 Task: For heading Calibri with Bold.  font size for heading24,  'Change the font style of data to'Bell MT.  and font size to 16,  Change the alignment of both headline & data to Align middle & Align Center.  In the sheet   Navigate Sales book
Action: Mouse moved to (180, 213)
Screenshot: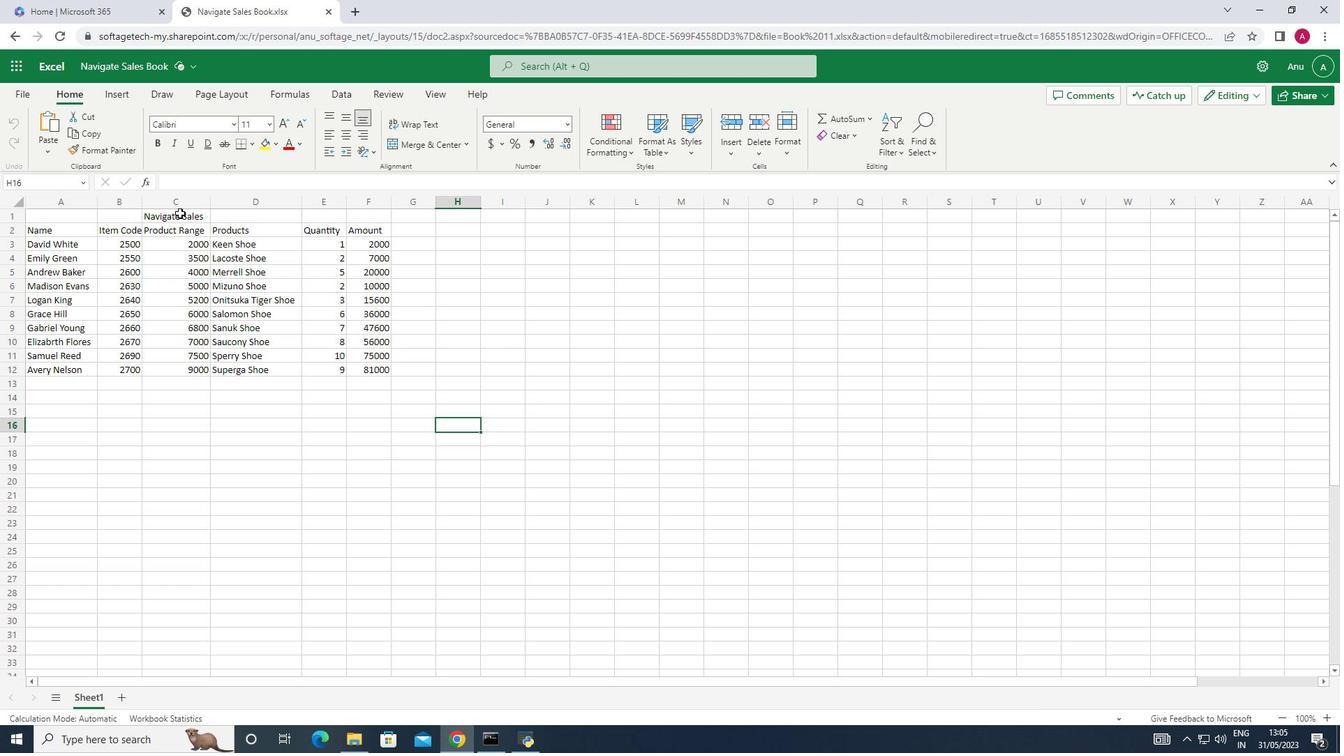 
Action: Mouse pressed left at (180, 213)
Screenshot: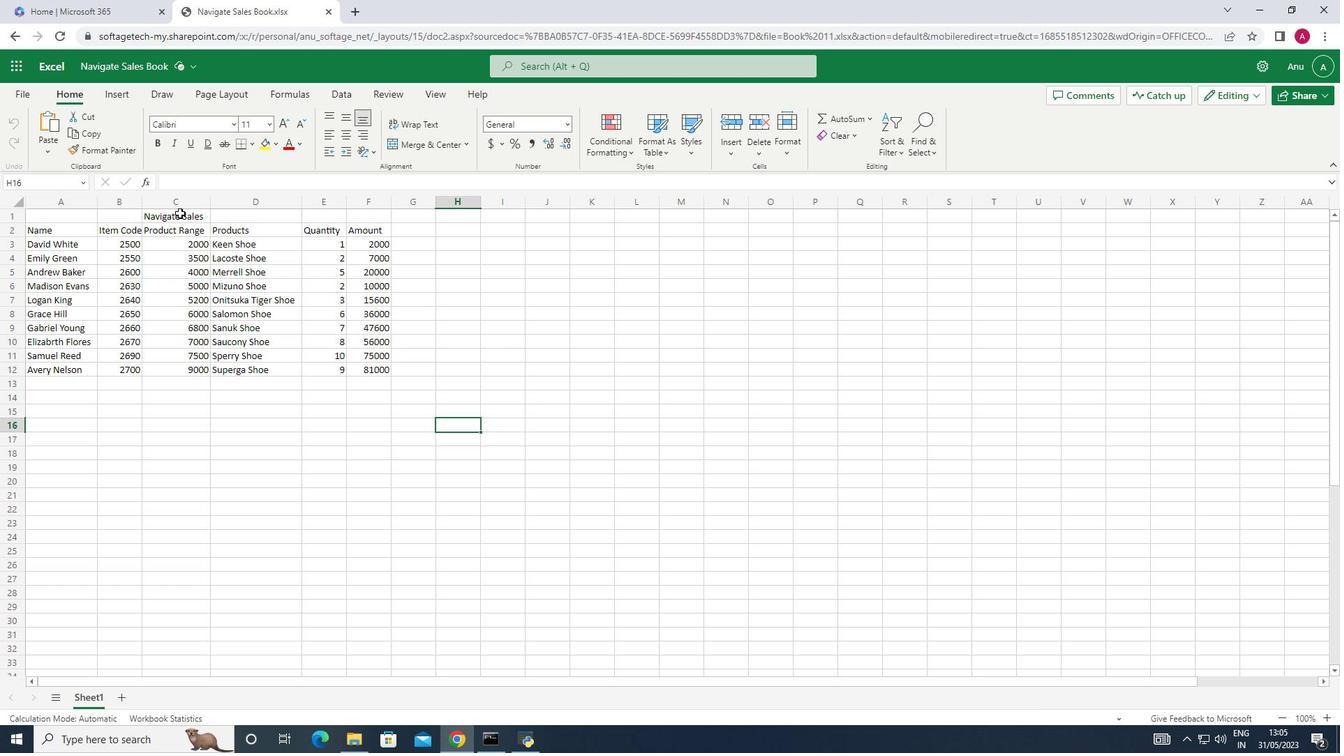 
Action: Mouse moved to (230, 126)
Screenshot: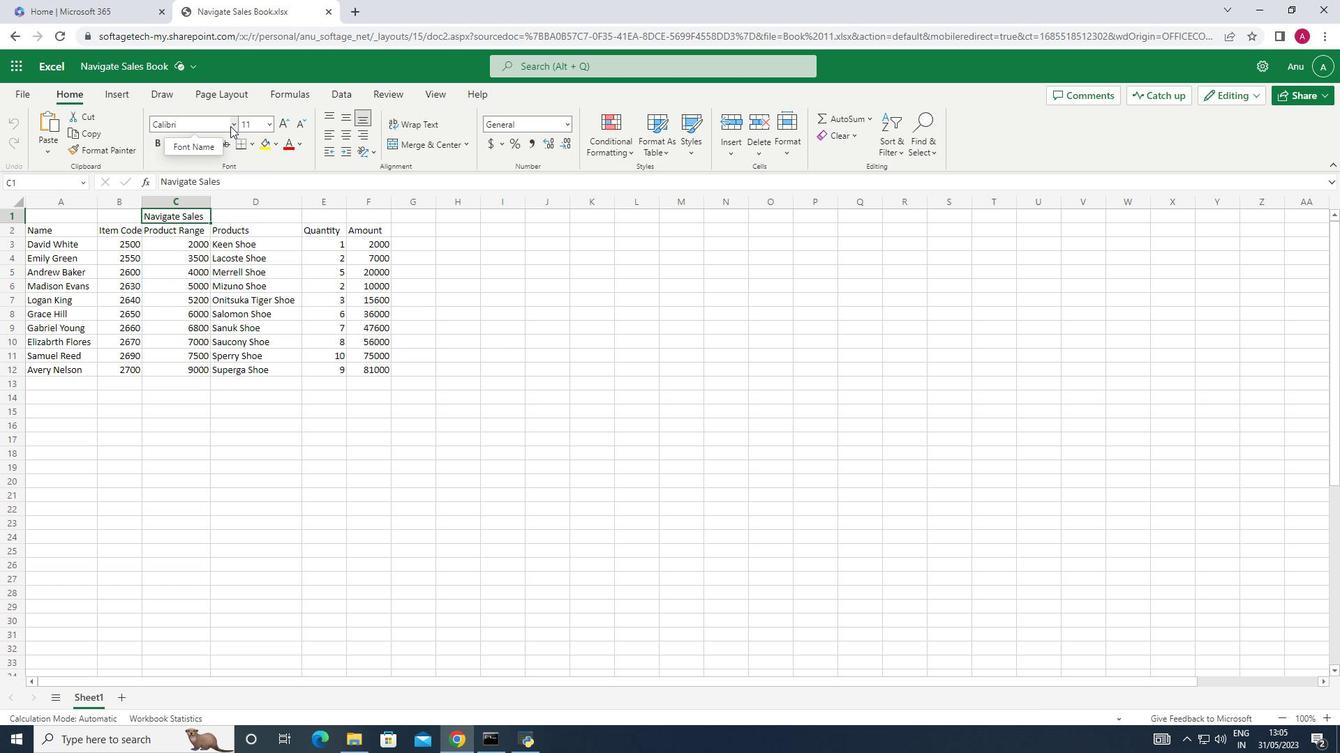 
Action: Mouse pressed left at (230, 126)
Screenshot: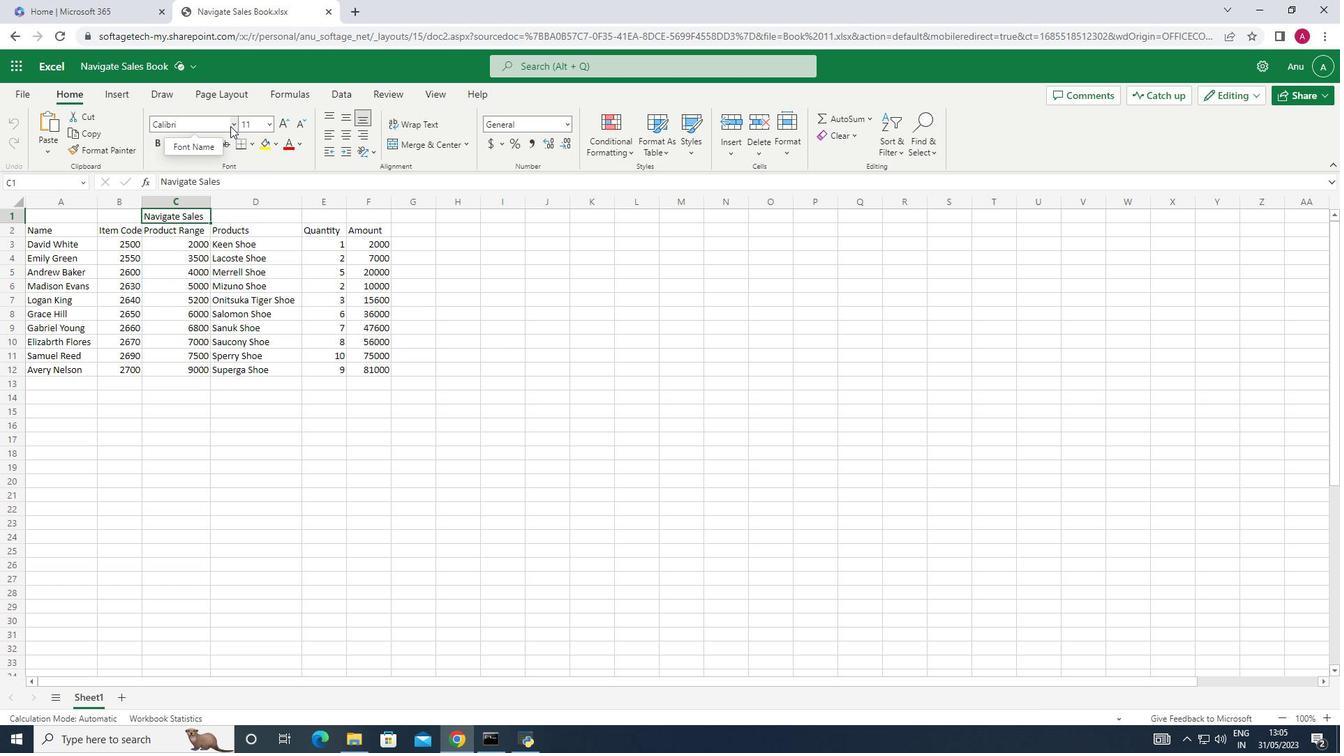 
Action: Mouse moved to (196, 261)
Screenshot: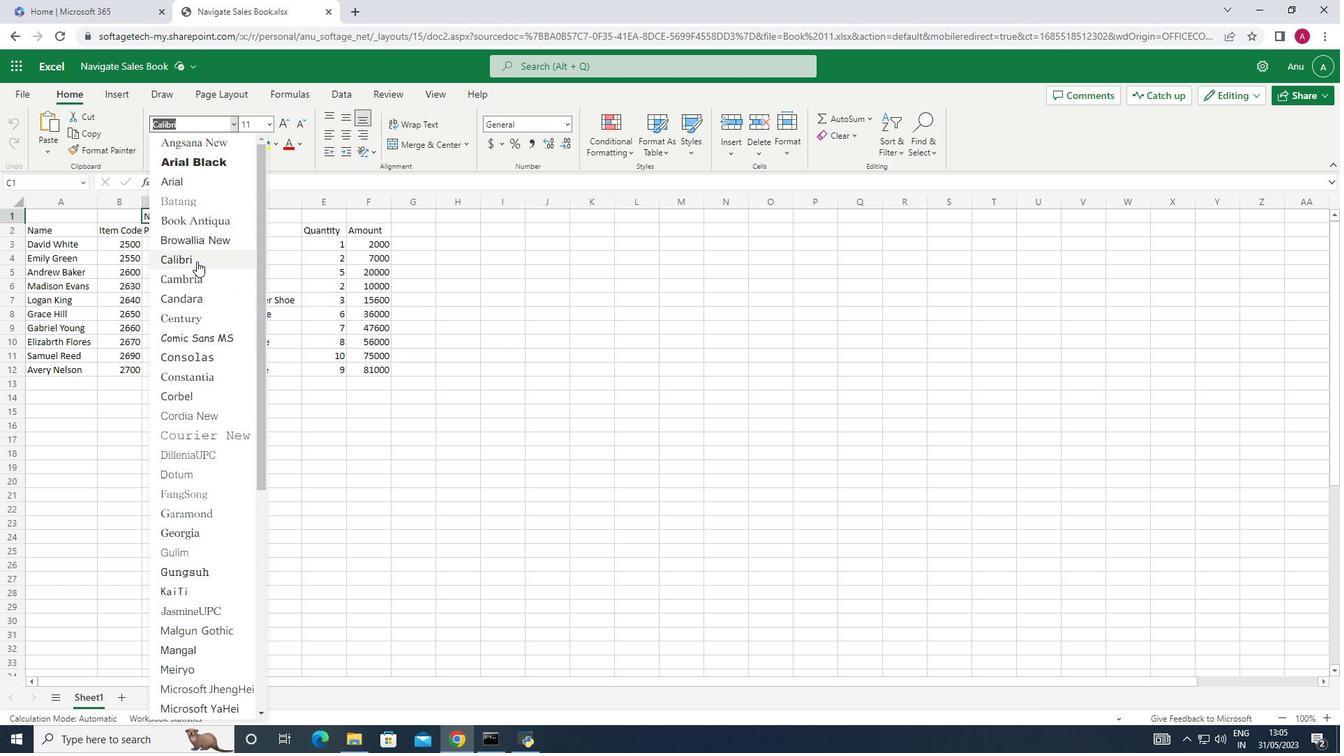
Action: Mouse pressed left at (196, 261)
Screenshot: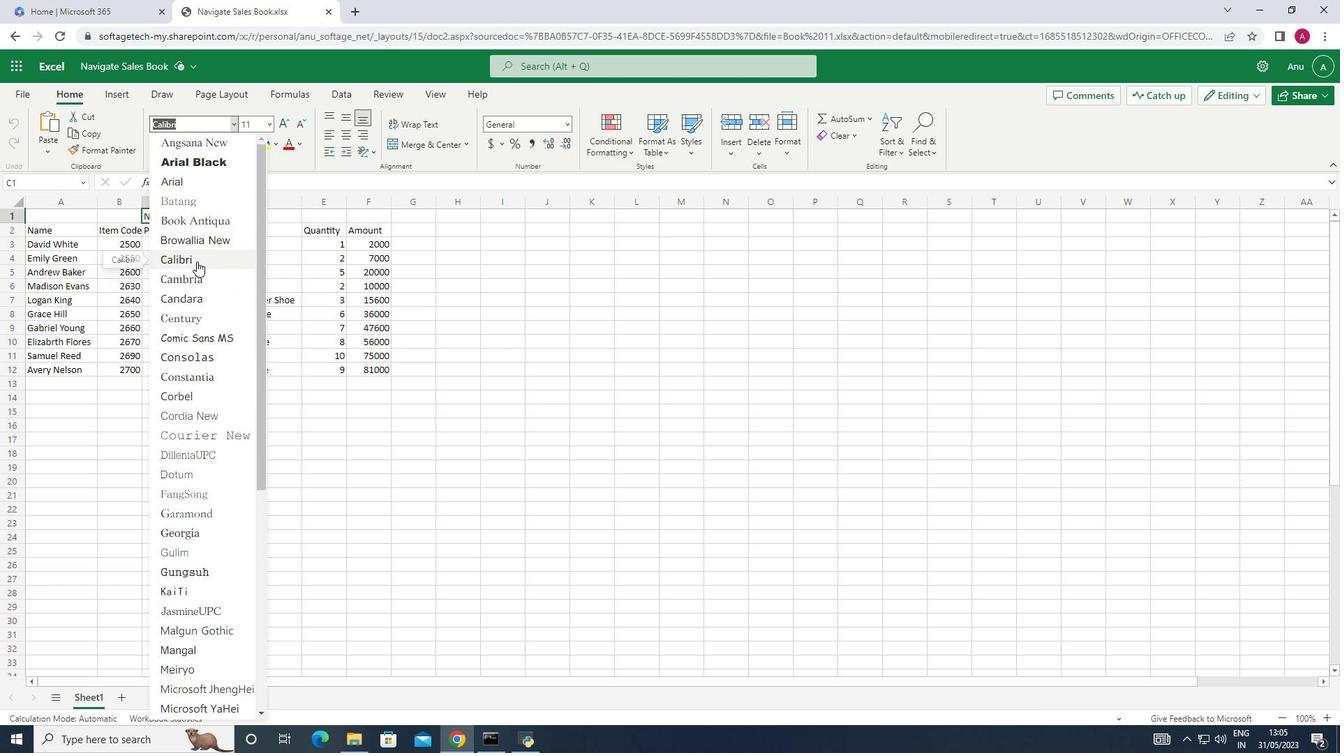 
Action: Mouse moved to (157, 138)
Screenshot: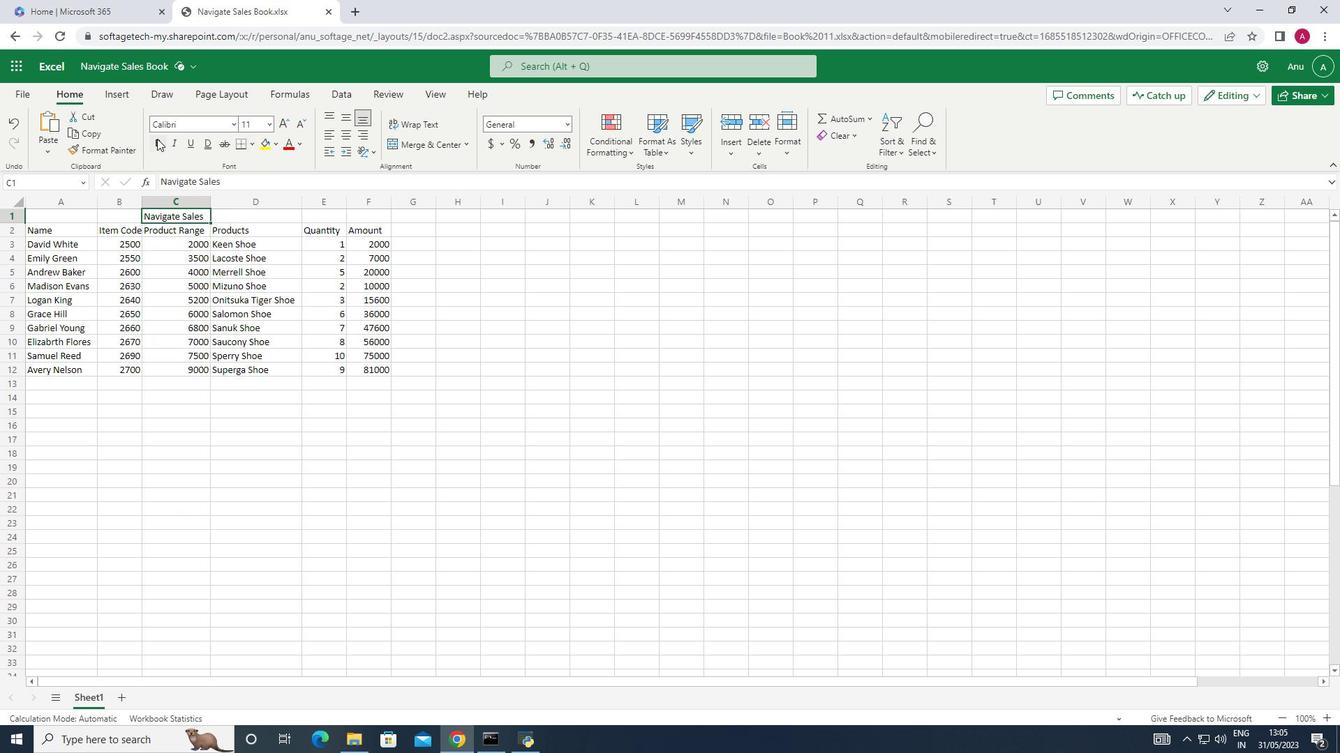 
Action: Mouse pressed left at (157, 138)
Screenshot: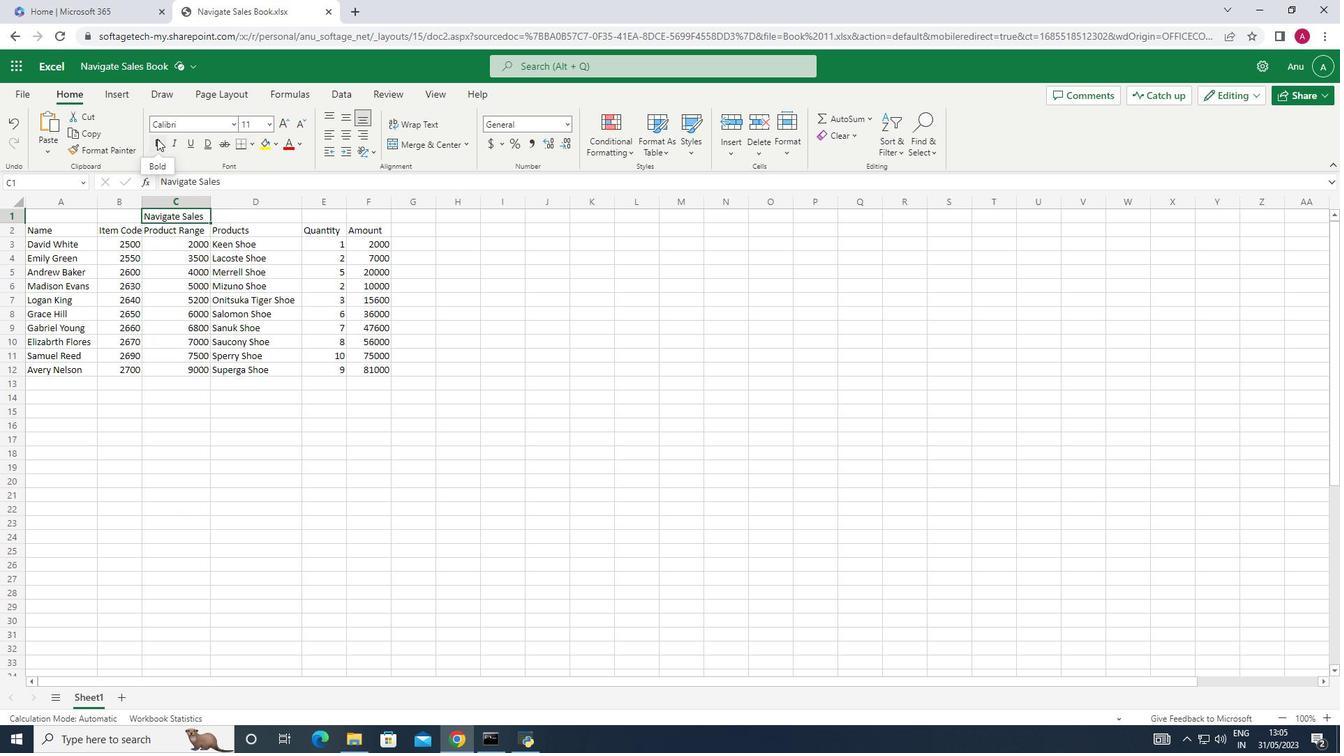 
Action: Mouse moved to (270, 122)
Screenshot: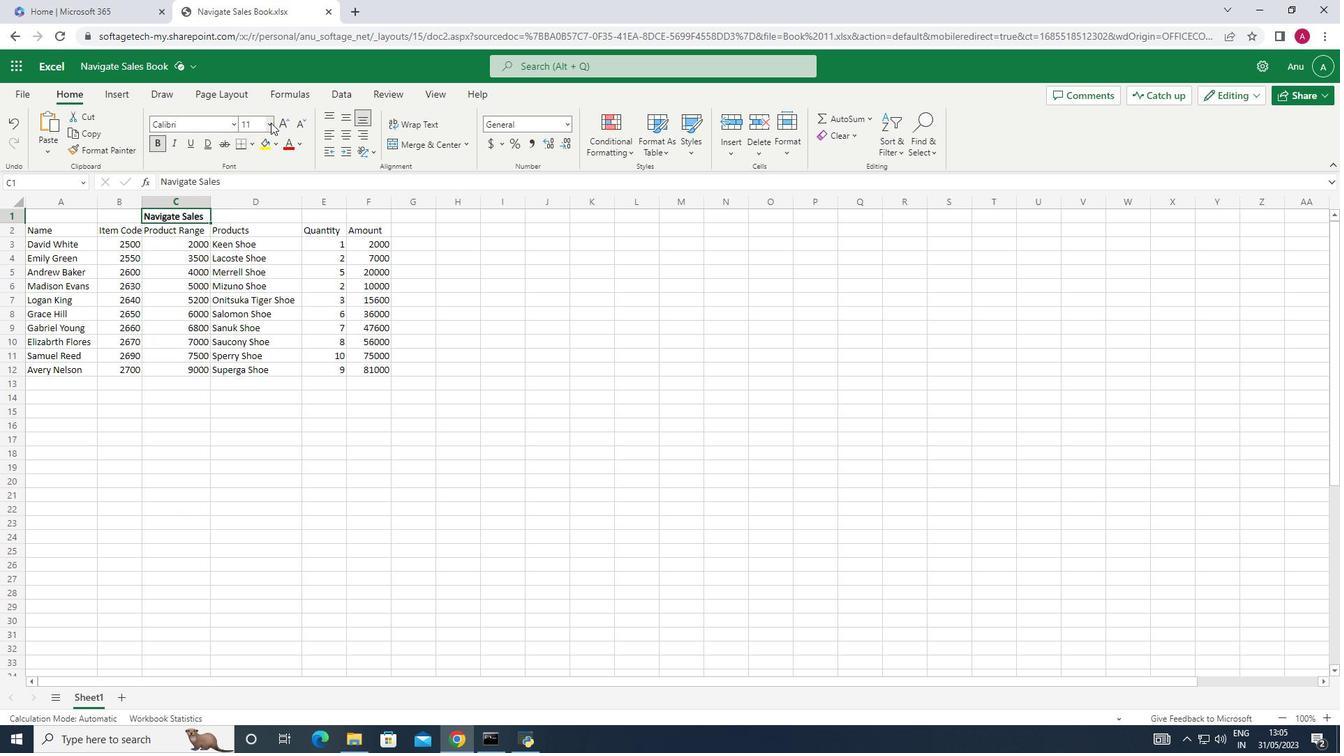 
Action: Mouse pressed left at (270, 122)
Screenshot: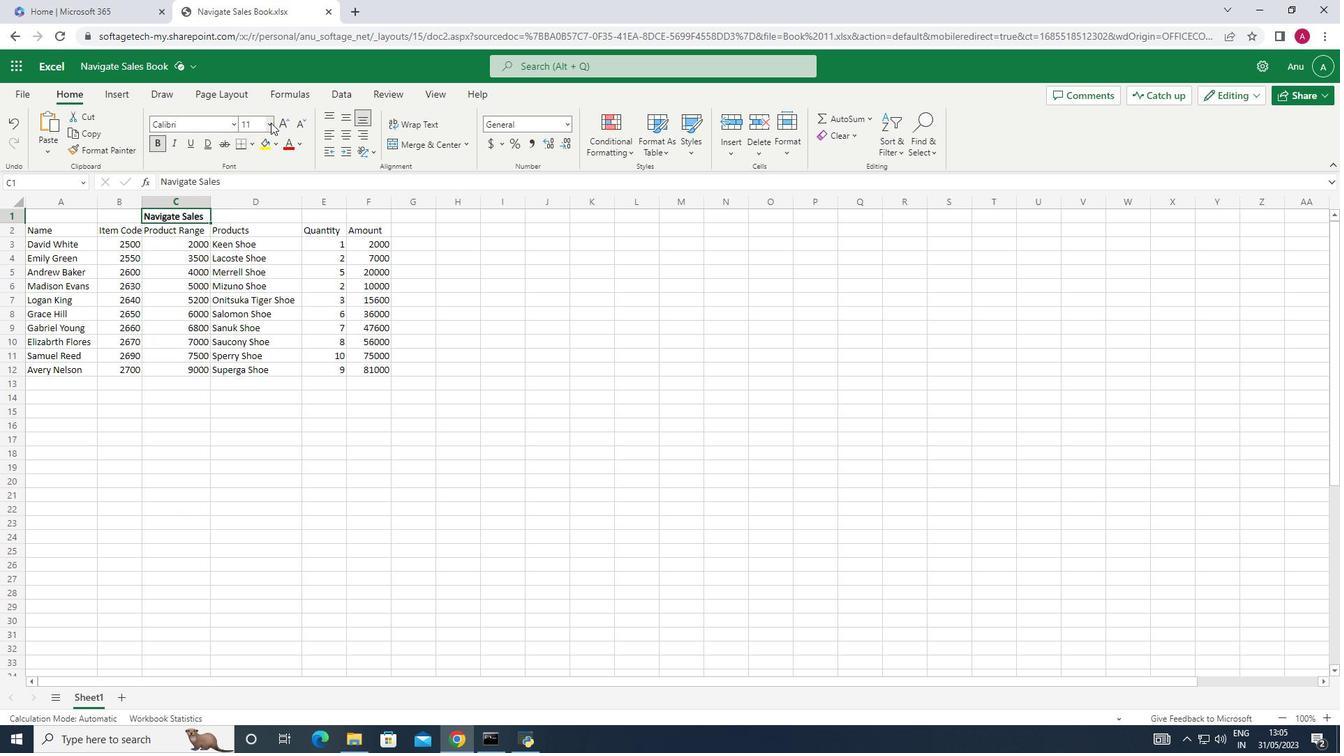 
Action: Mouse moved to (257, 314)
Screenshot: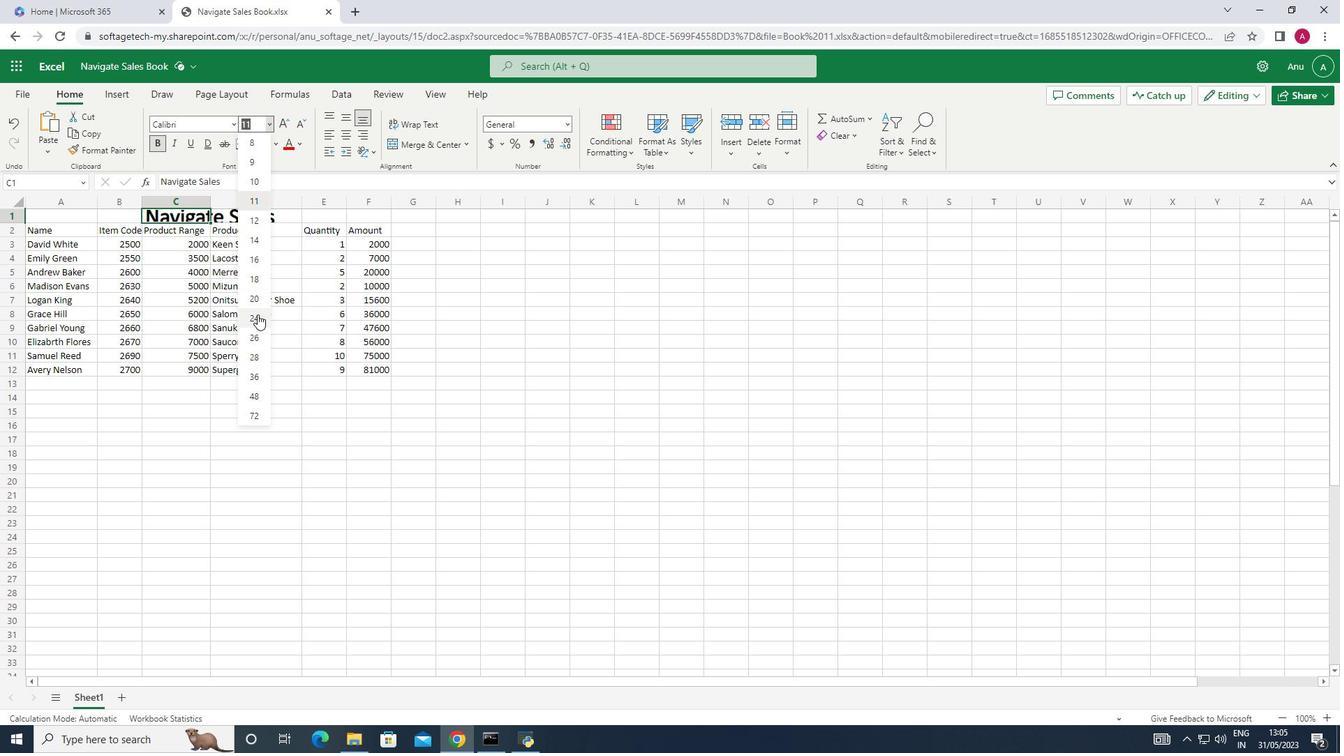 
Action: Mouse pressed left at (257, 314)
Screenshot: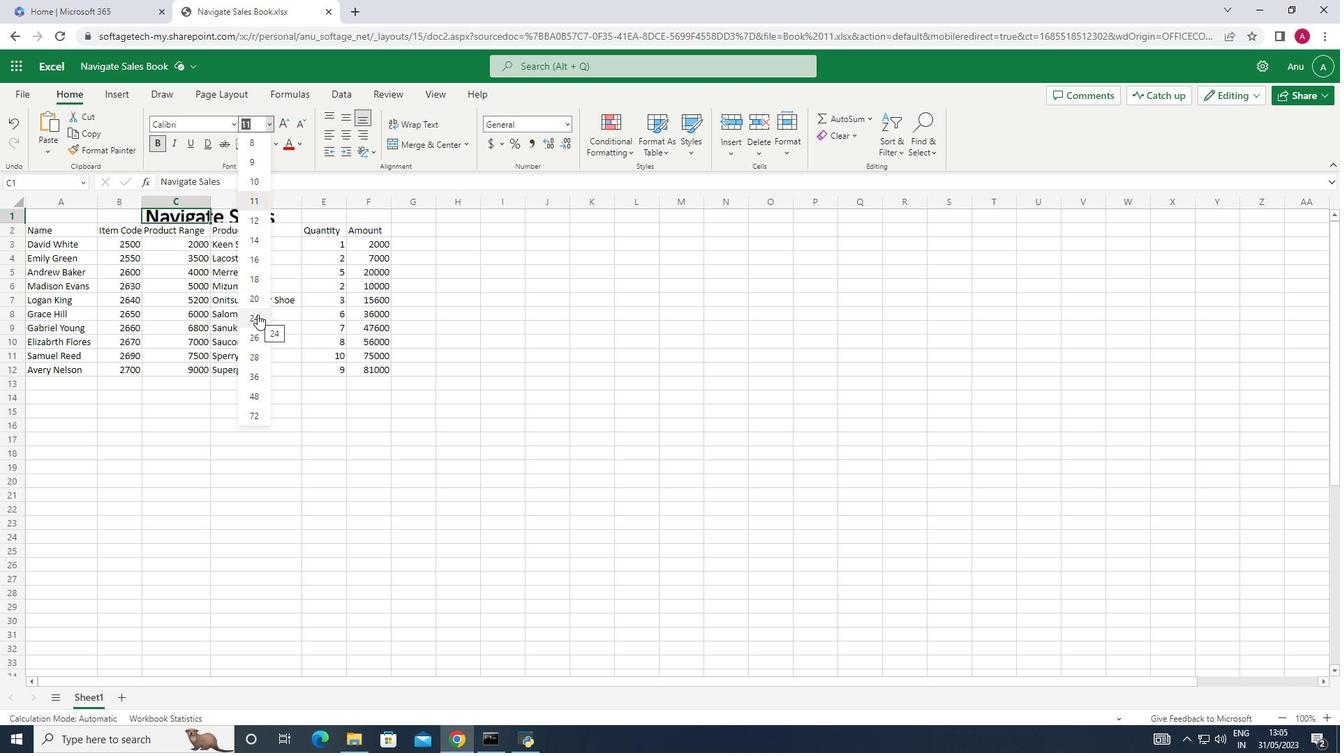 
Action: Mouse moved to (51, 249)
Screenshot: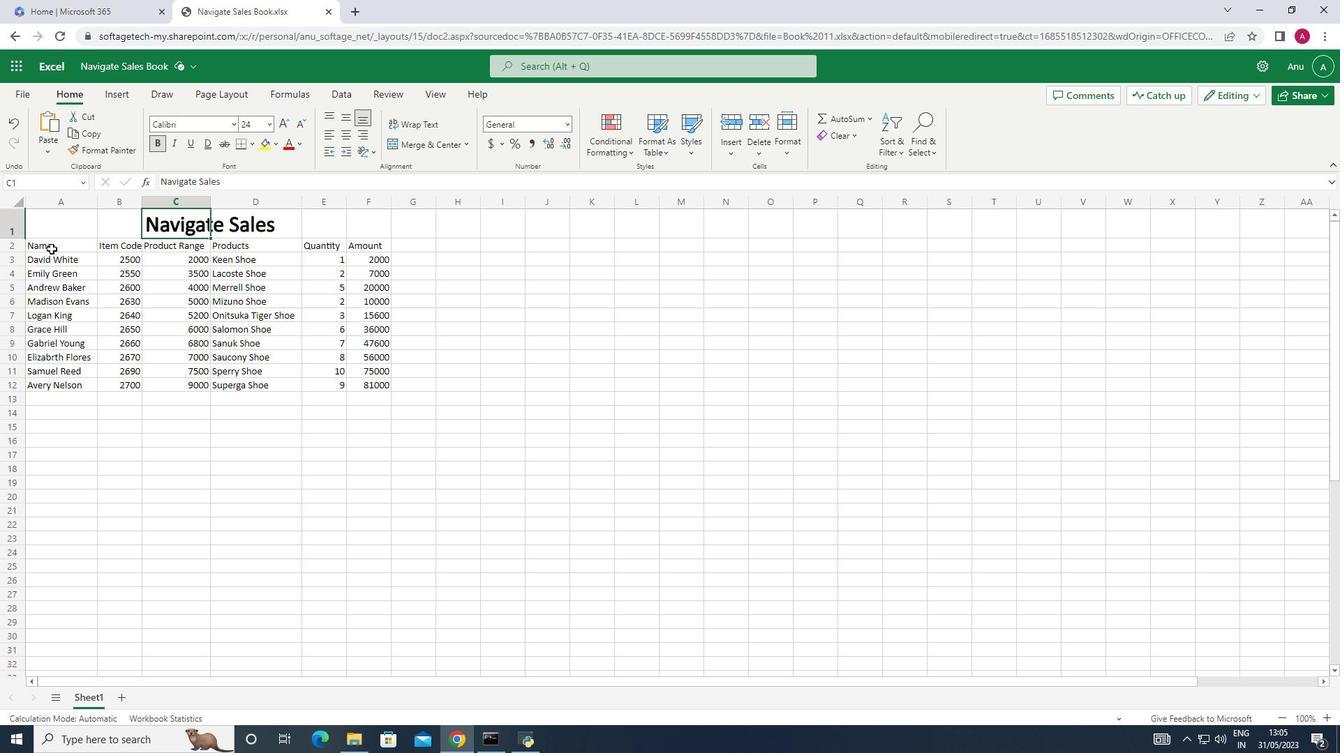 
Action: Mouse pressed left at (51, 249)
Screenshot: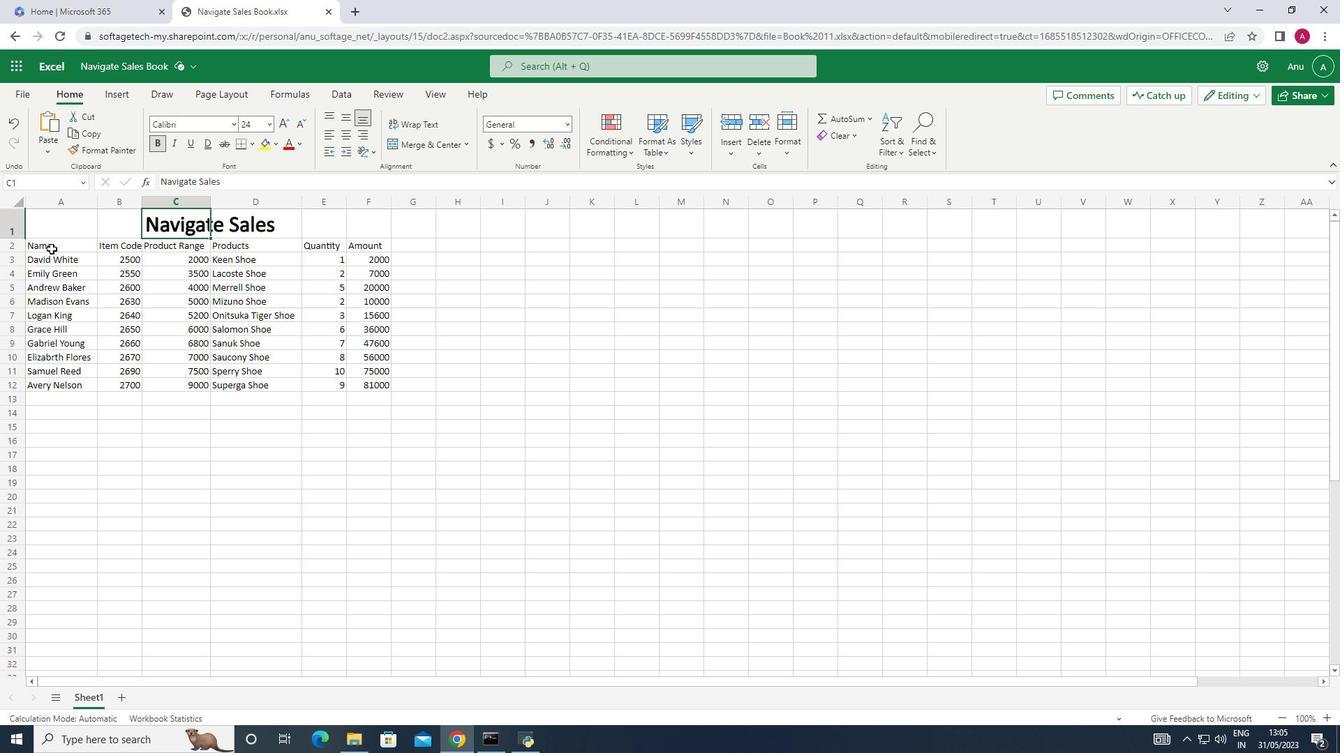 
Action: Mouse moved to (377, 371)
Screenshot: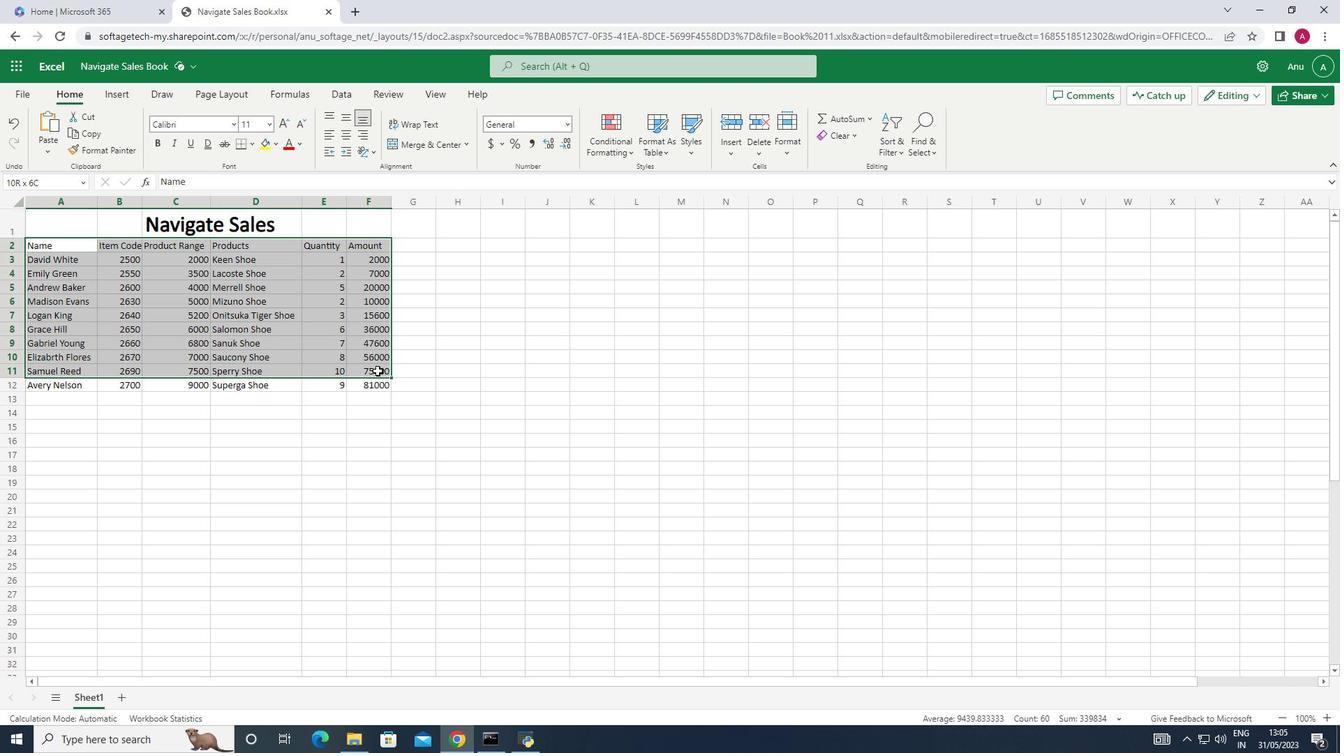 
Action: Mouse pressed left at (377, 371)
Screenshot: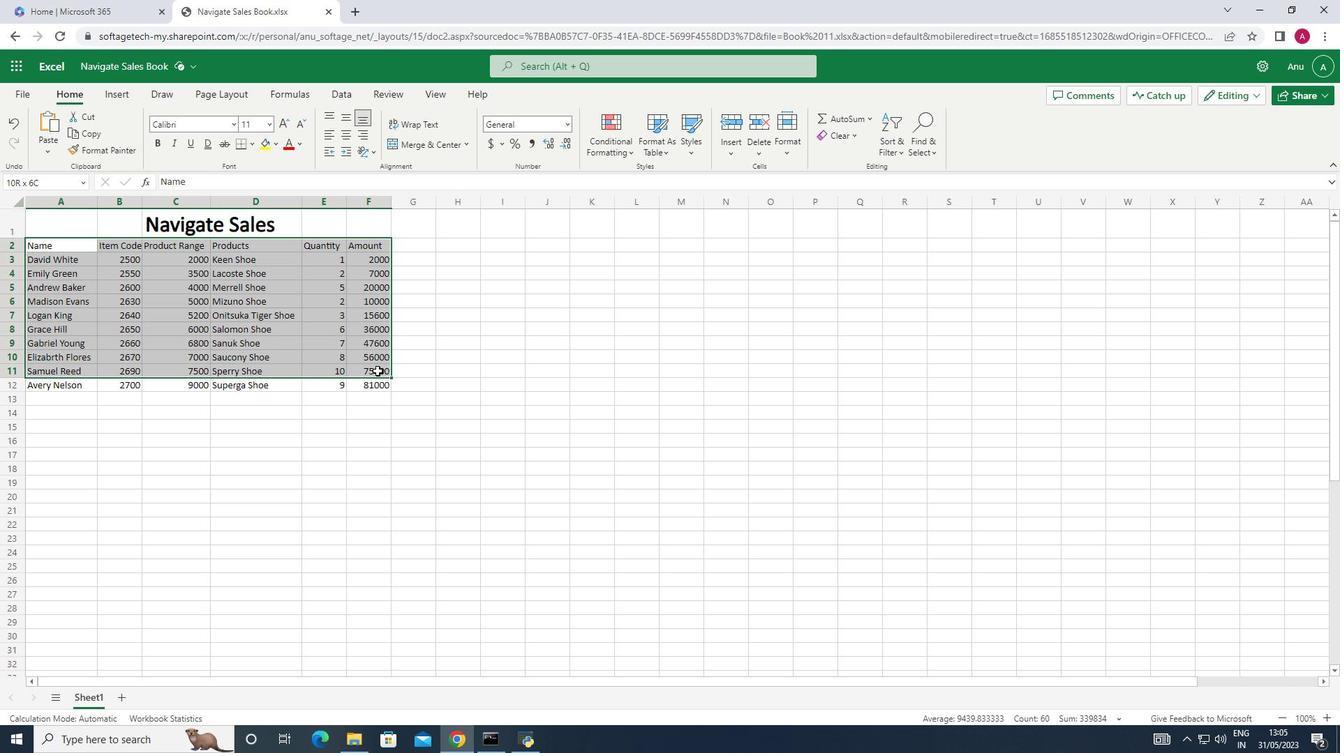 
Action: Mouse moved to (53, 249)
Screenshot: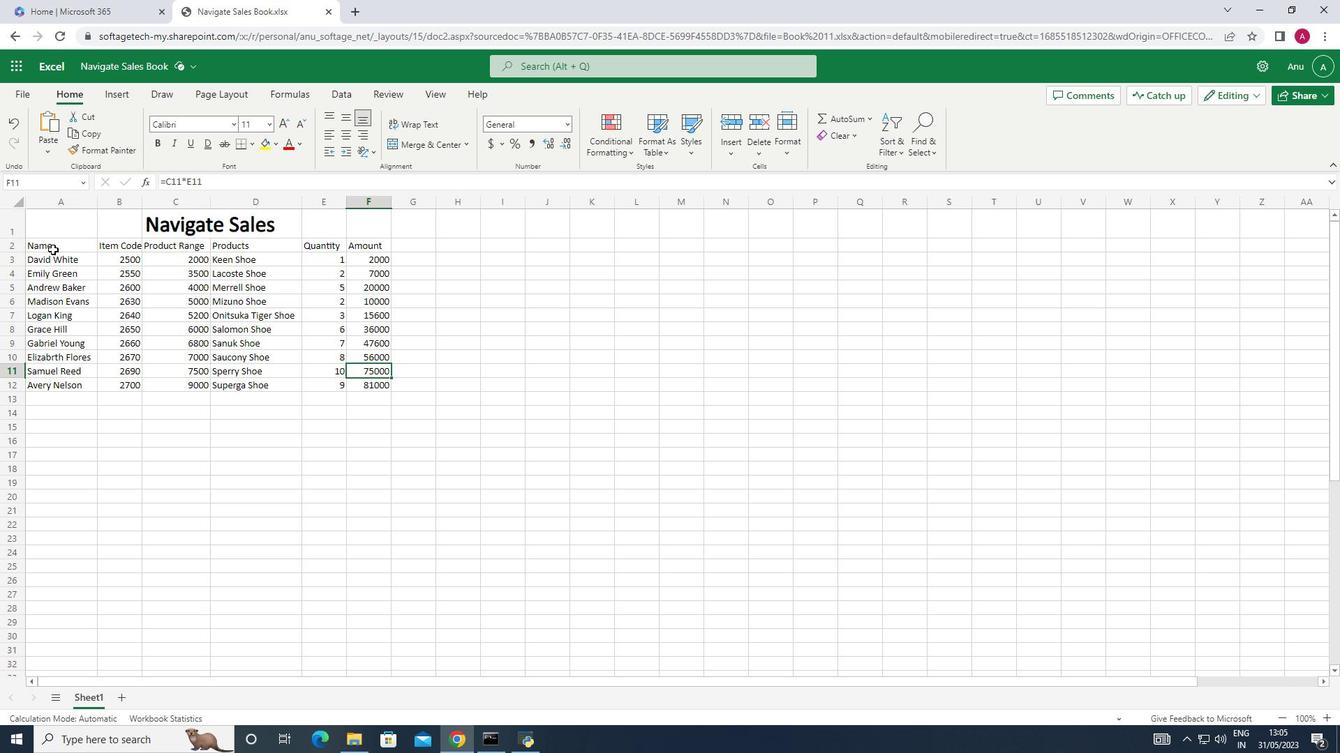 
Action: Mouse pressed left at (53, 249)
Screenshot: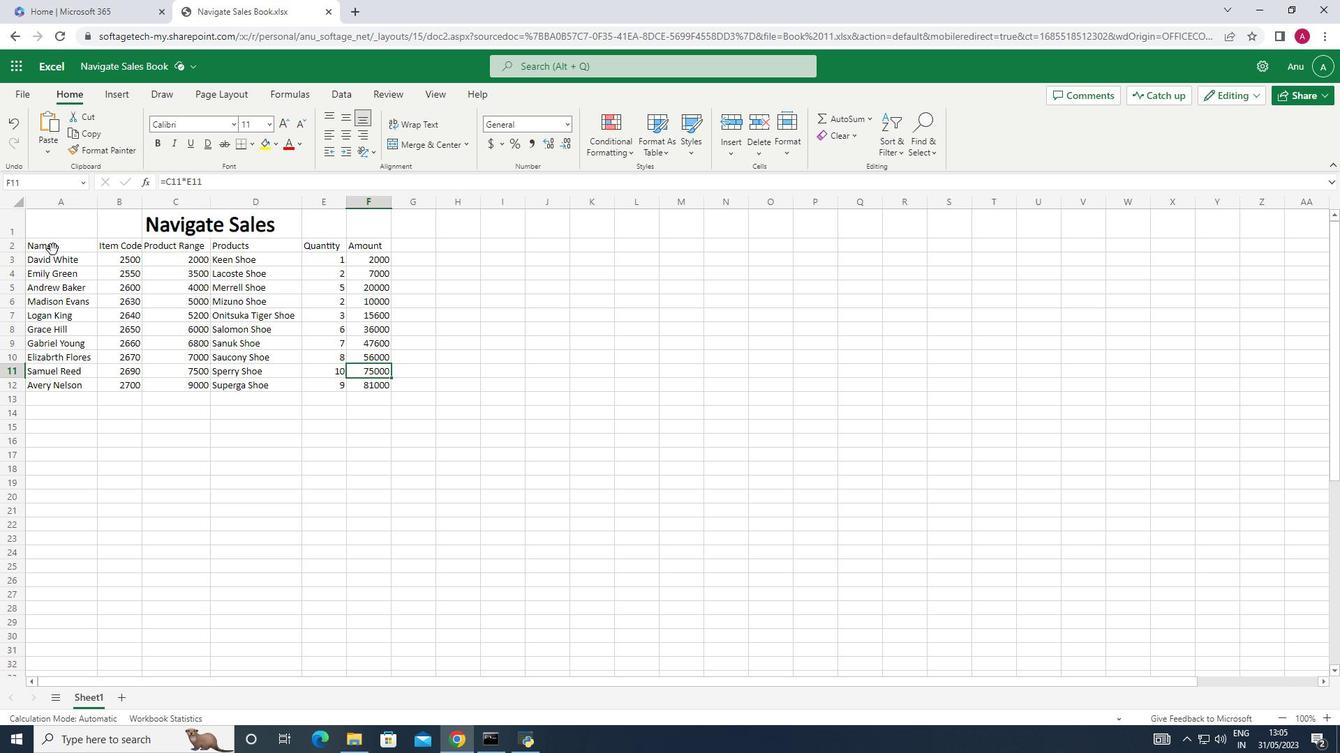 
Action: Mouse moved to (233, 126)
Screenshot: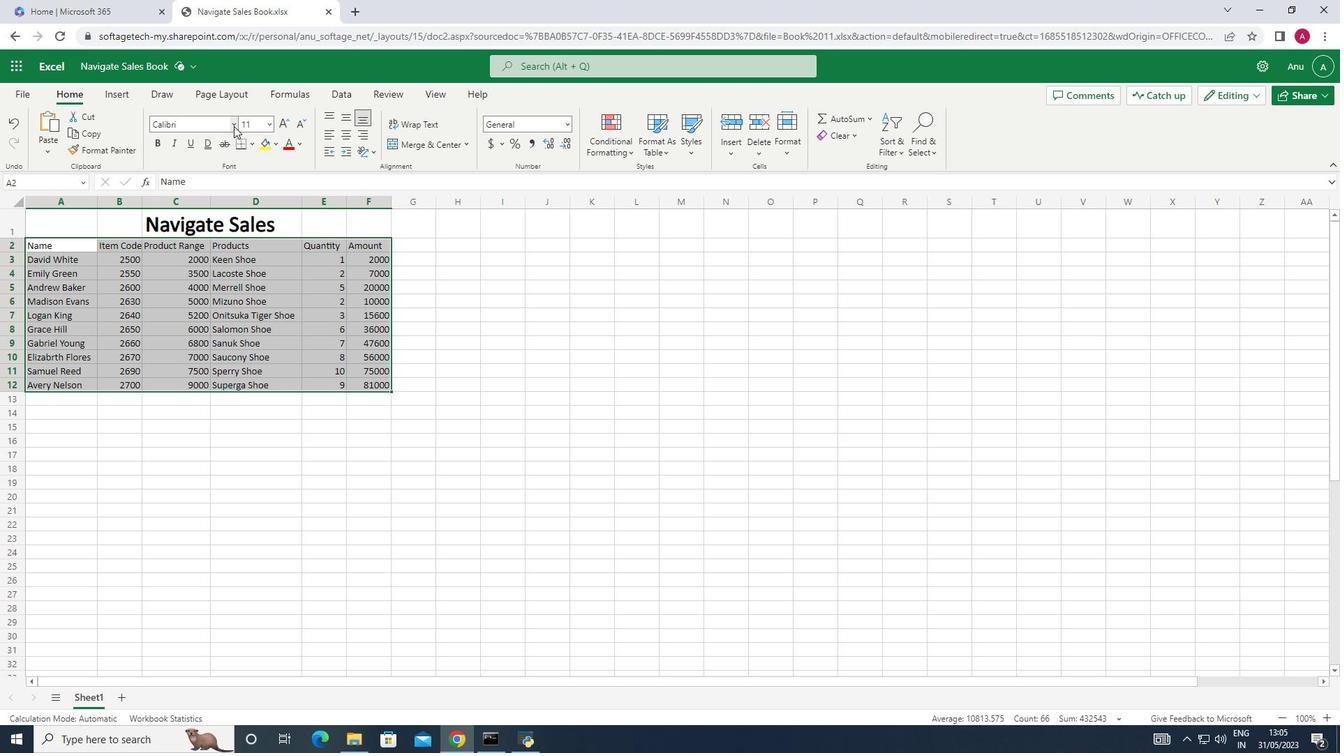 
Action: Mouse pressed left at (233, 126)
Screenshot: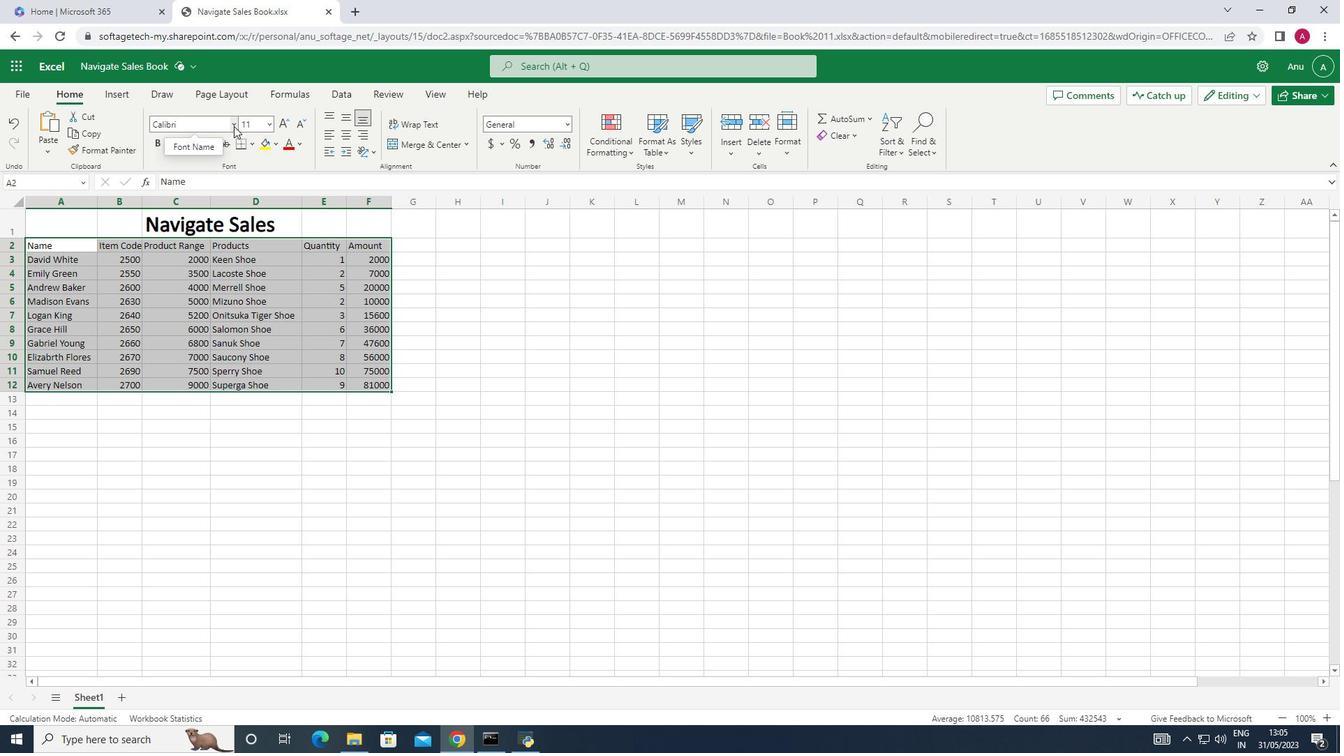 
Action: Mouse moved to (203, 179)
Screenshot: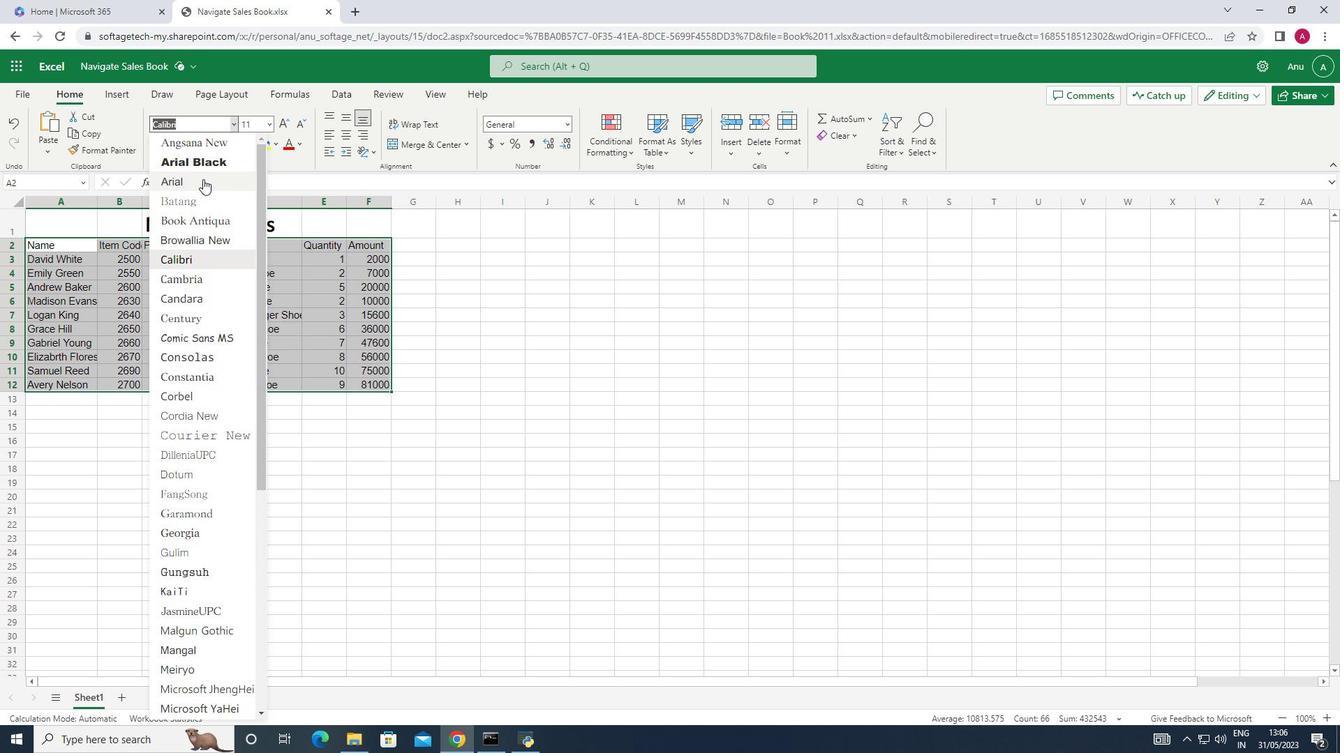 
Action: Mouse scrolled (203, 180) with delta (0, 0)
Screenshot: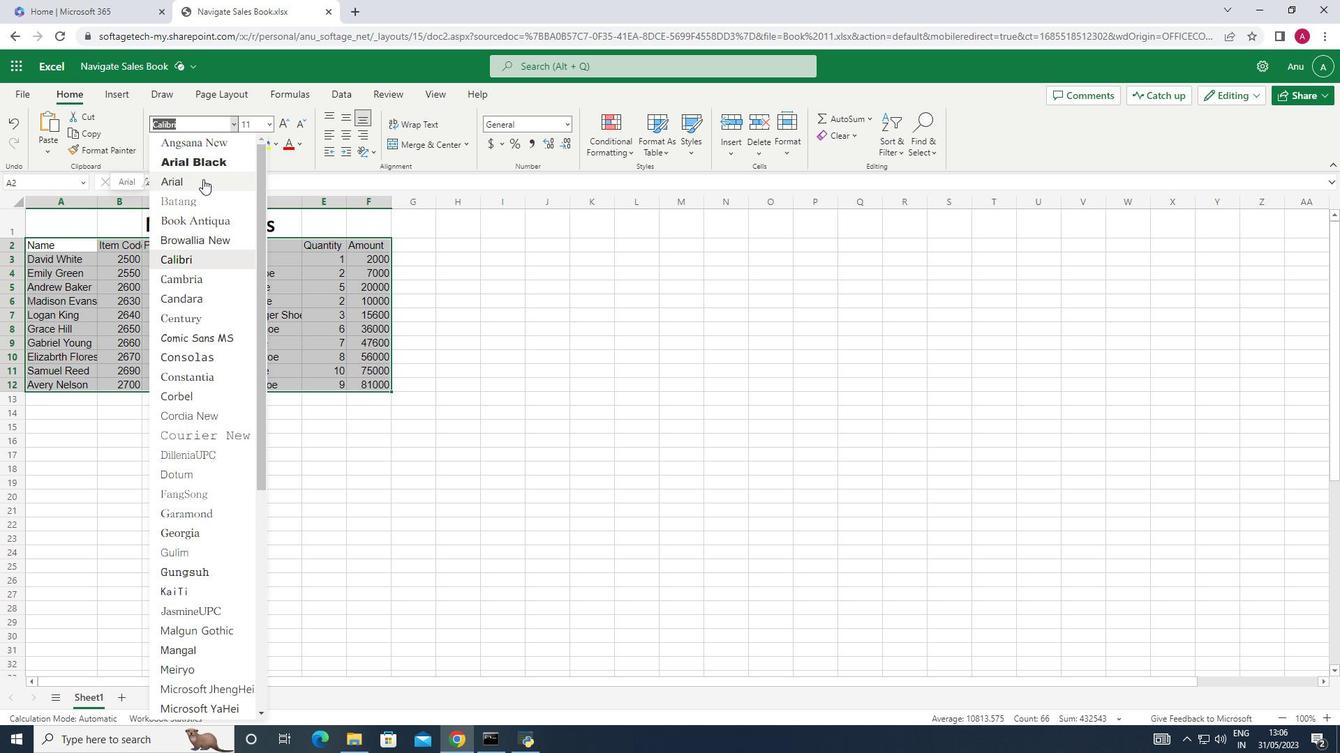 
Action: Mouse scrolled (203, 178) with delta (0, 0)
Screenshot: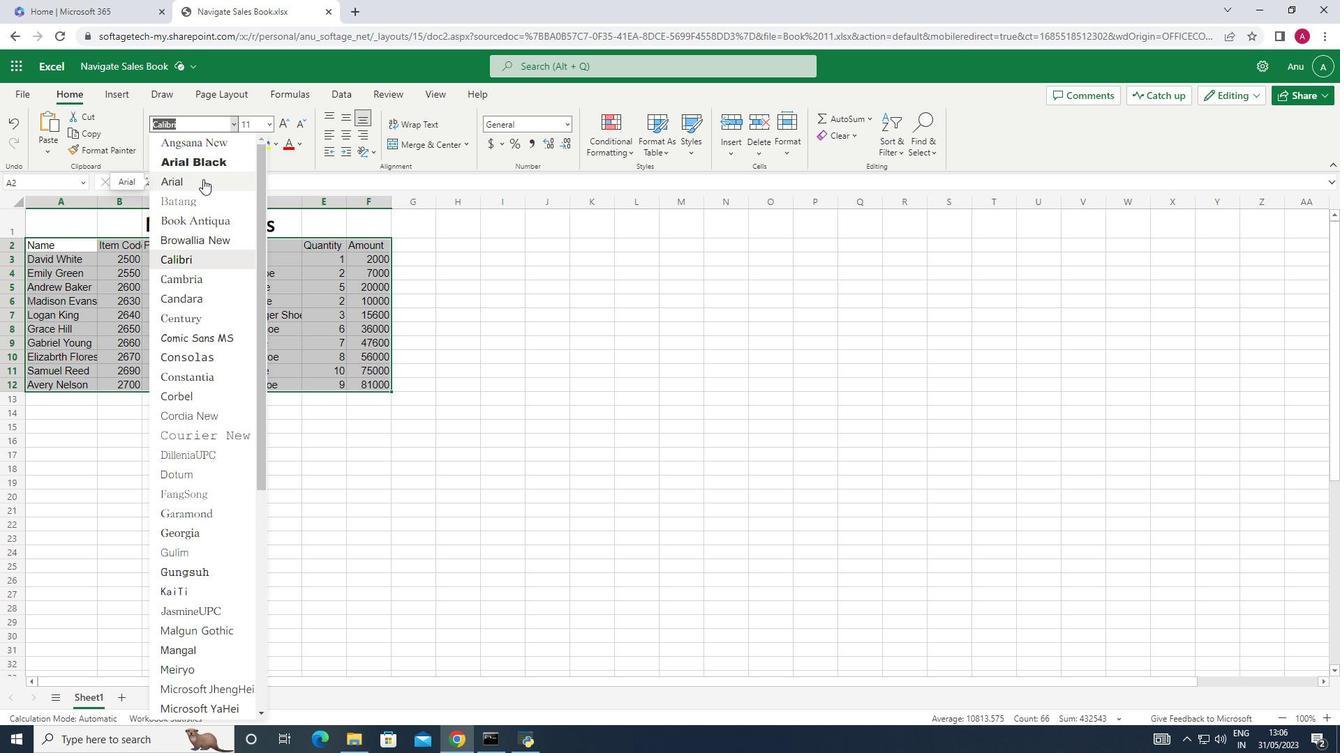 
Action: Mouse moved to (201, 178)
Screenshot: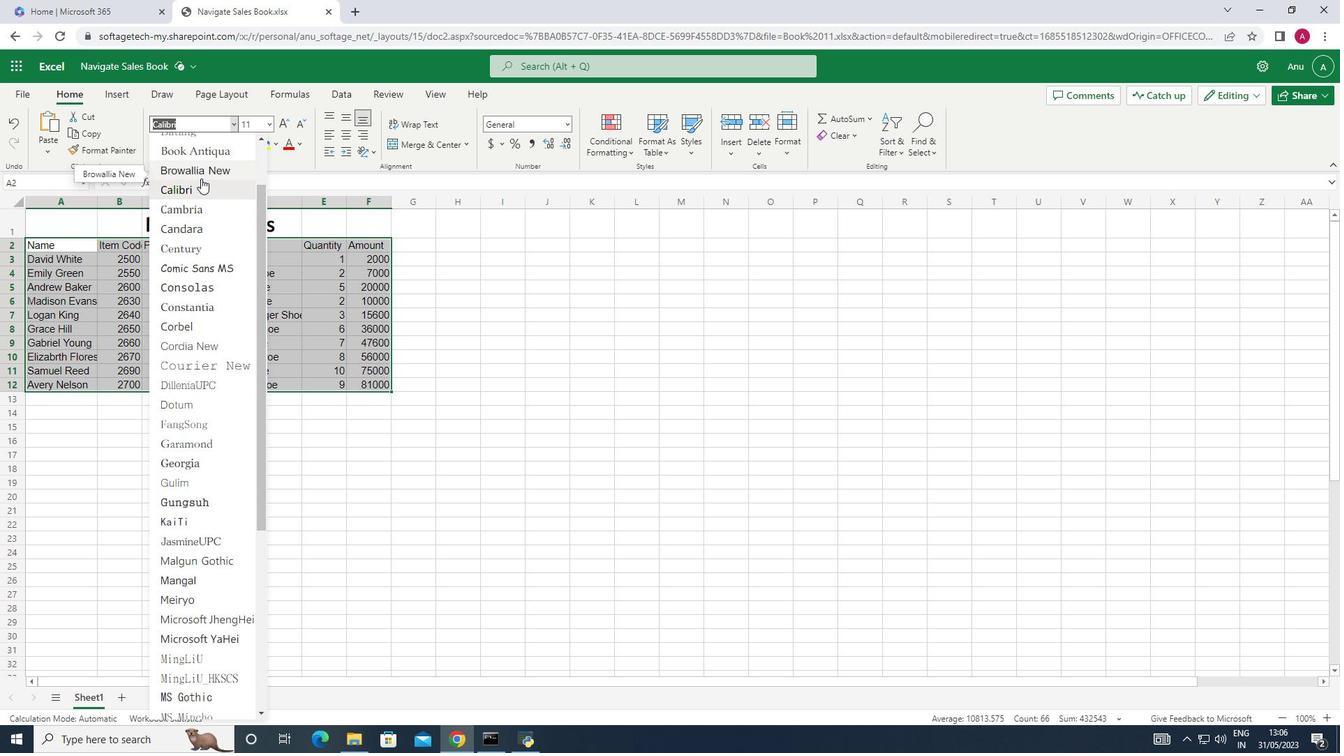 
Action: Mouse scrolled (201, 177) with delta (0, 0)
Screenshot: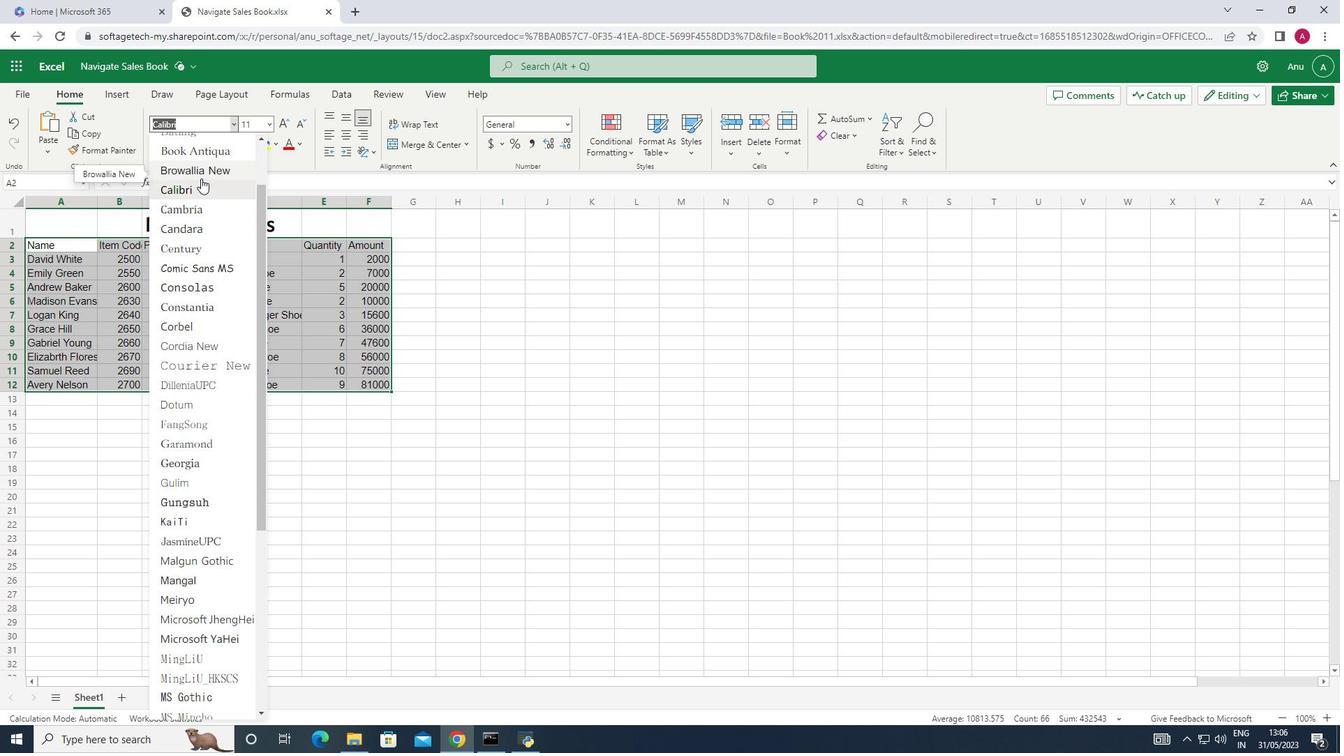 
Action: Mouse moved to (201, 178)
Screenshot: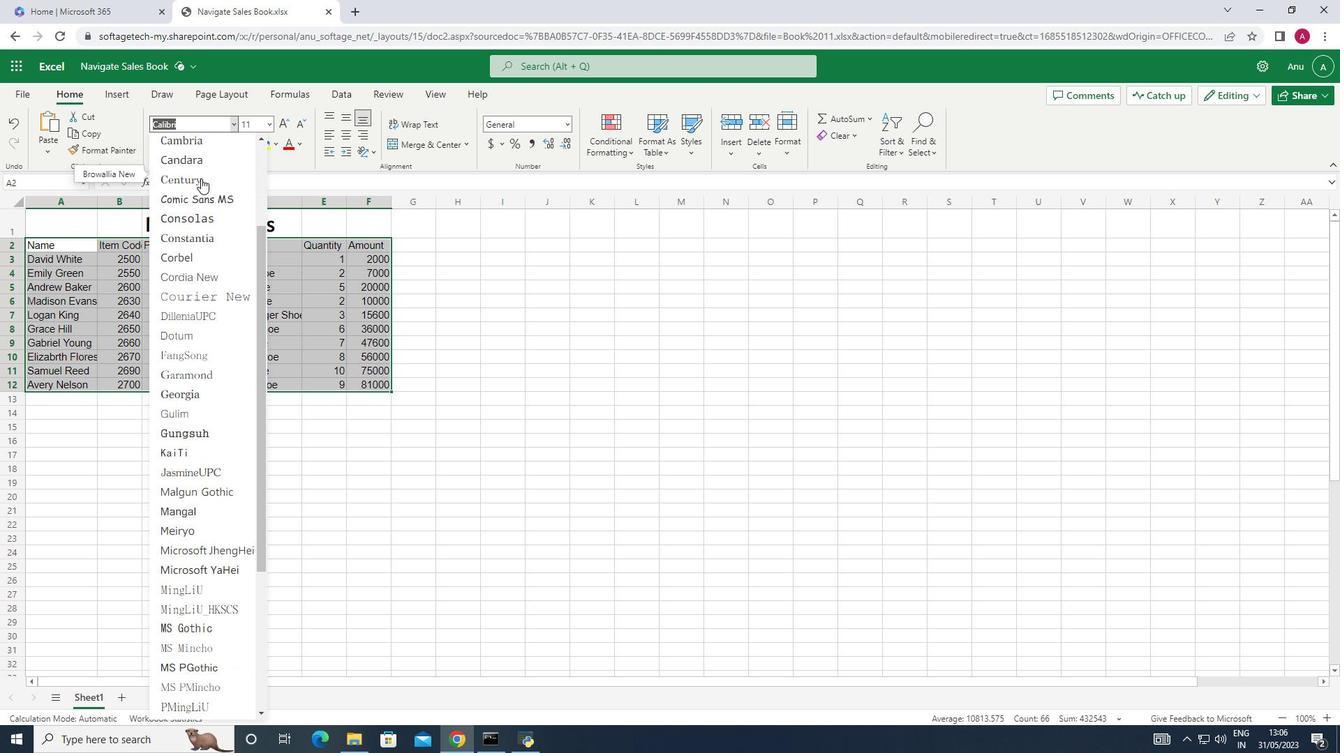 
Action: Mouse scrolled (201, 179) with delta (0, 0)
Screenshot: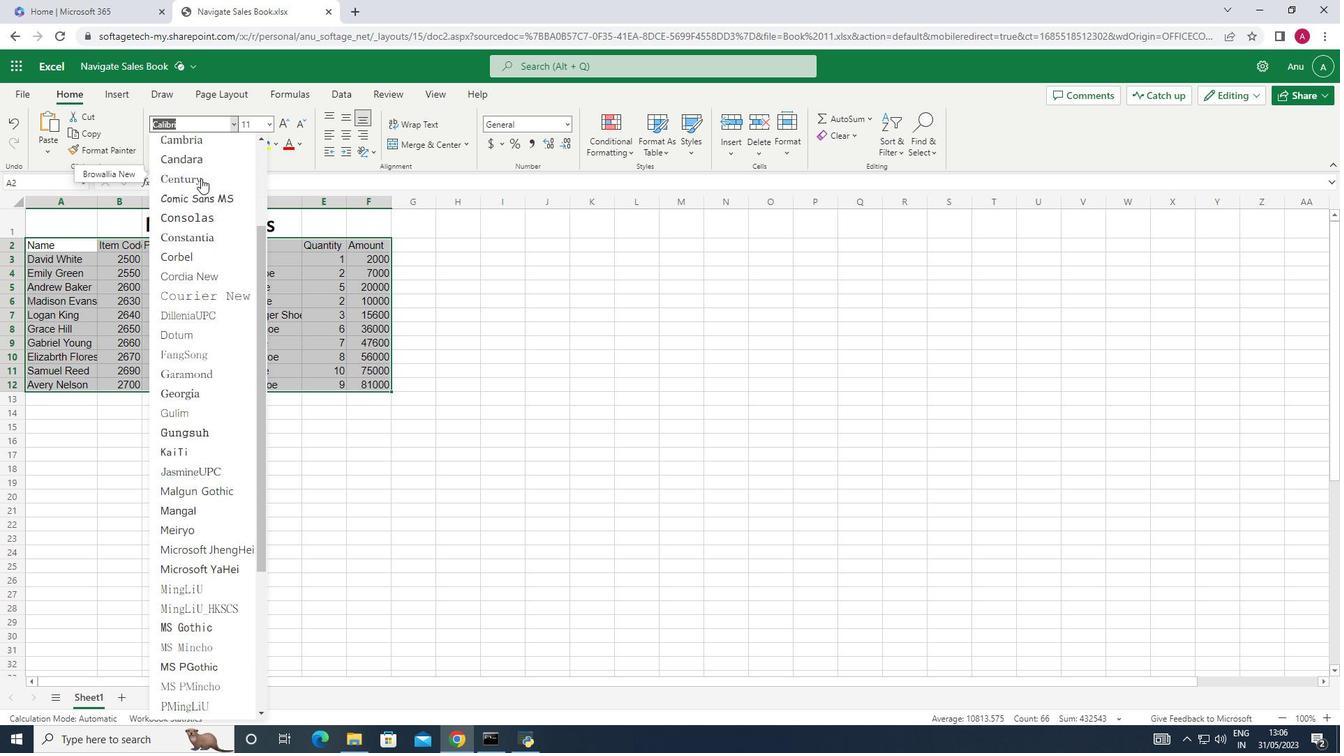 
Action: Mouse scrolled (201, 179) with delta (0, 0)
Screenshot: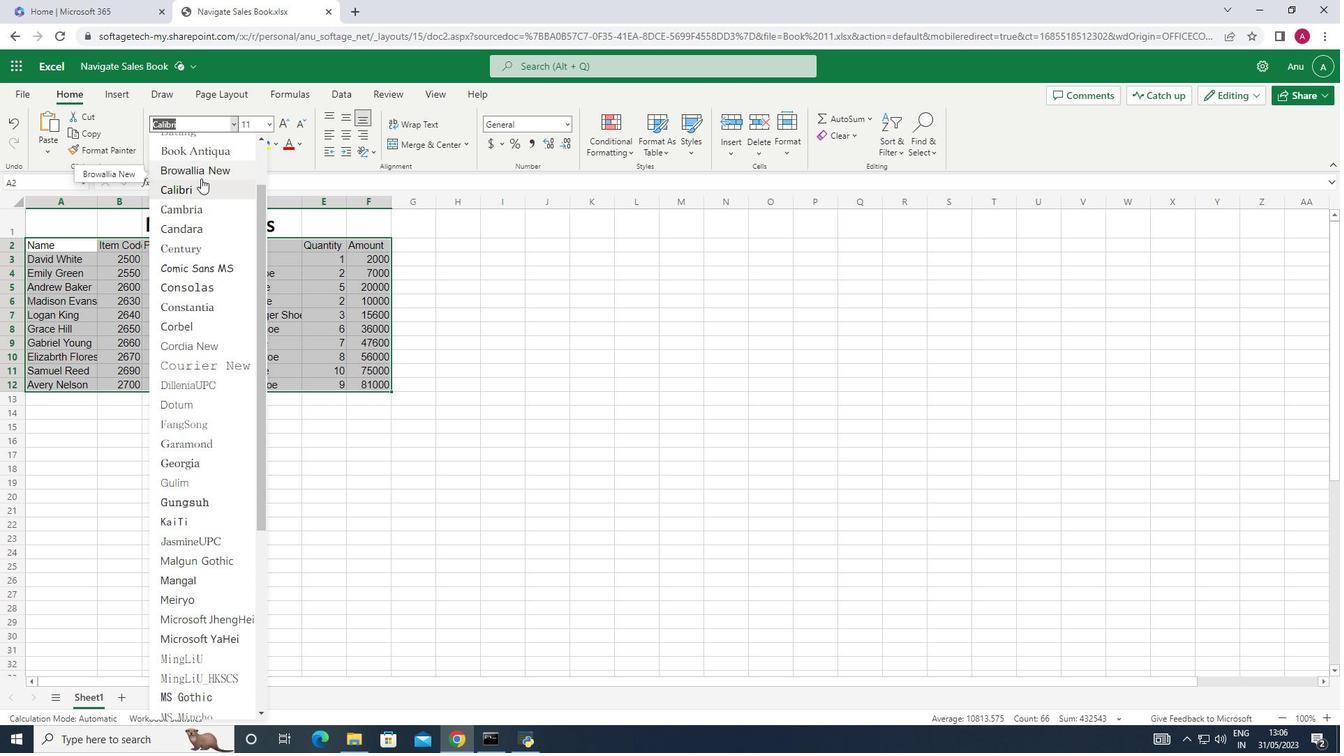 
Action: Mouse scrolled (201, 179) with delta (0, 0)
Screenshot: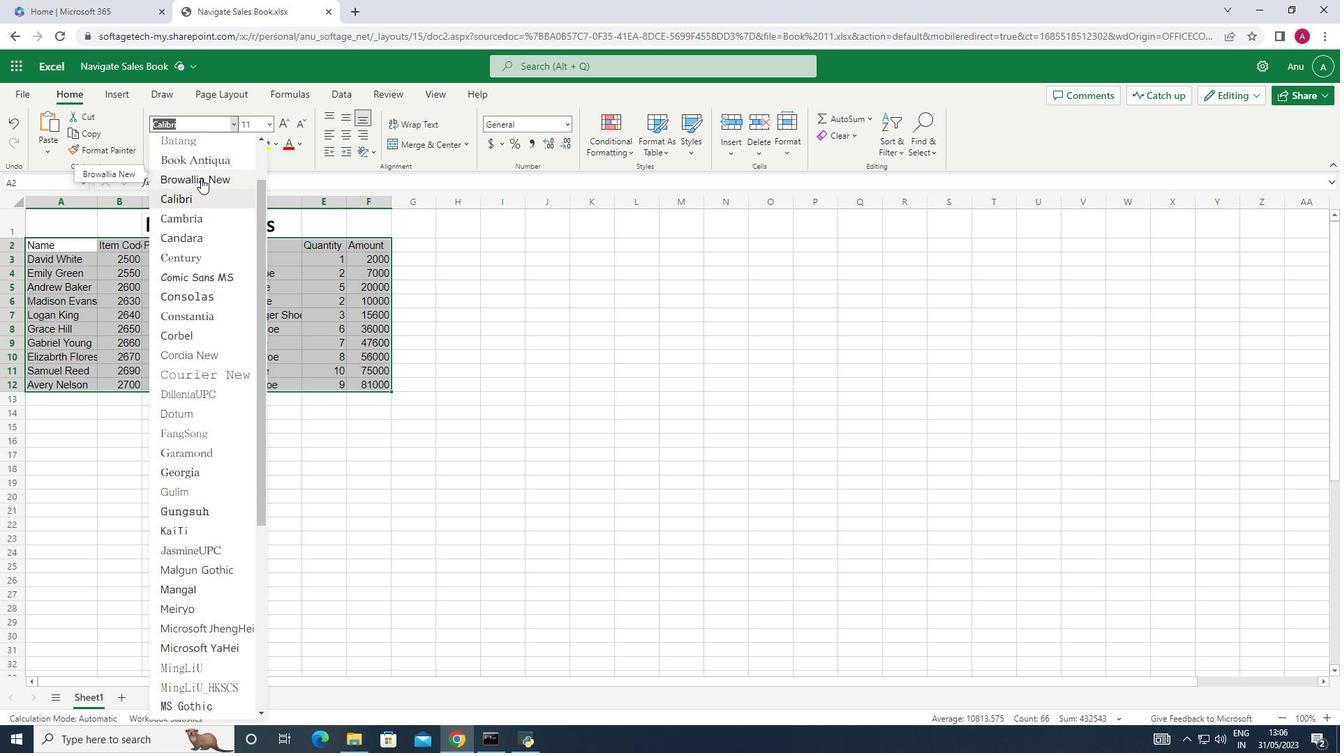 
Action: Mouse moved to (191, 124)
Screenshot: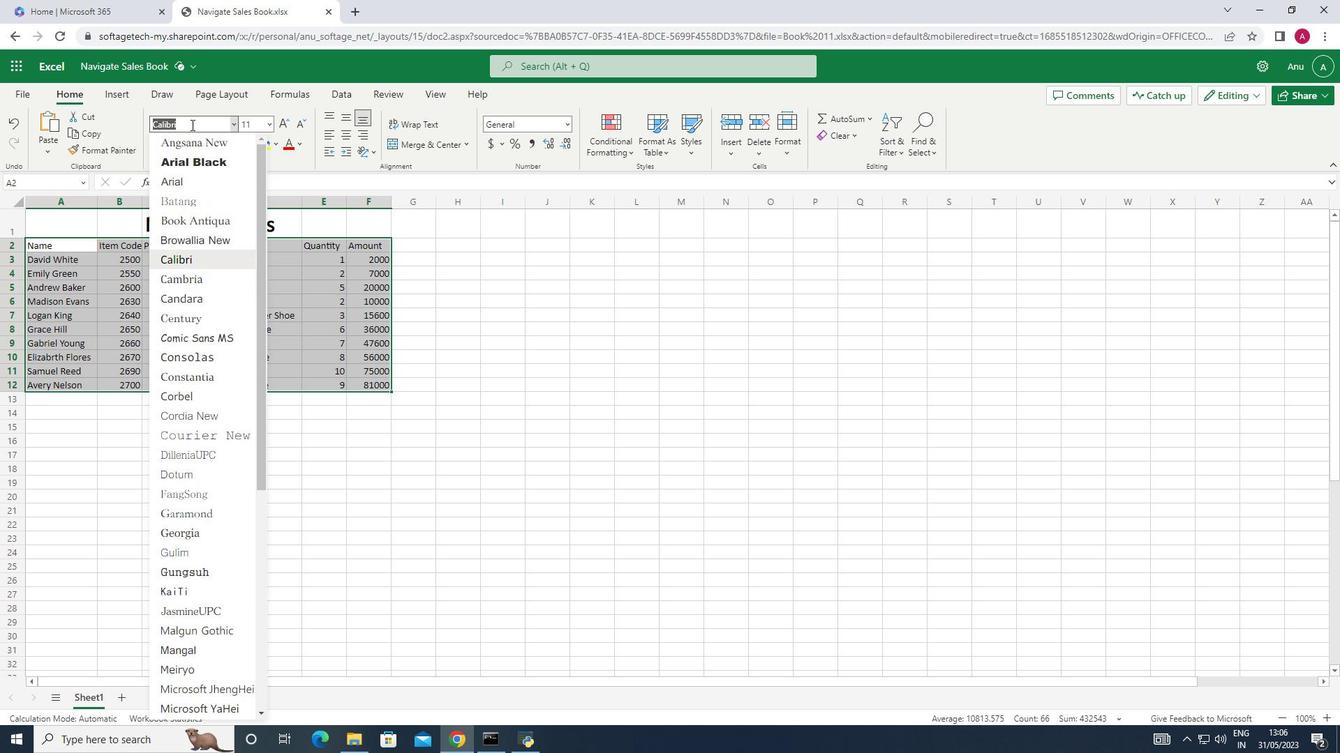 
Action: Mouse pressed left at (191, 124)
Screenshot: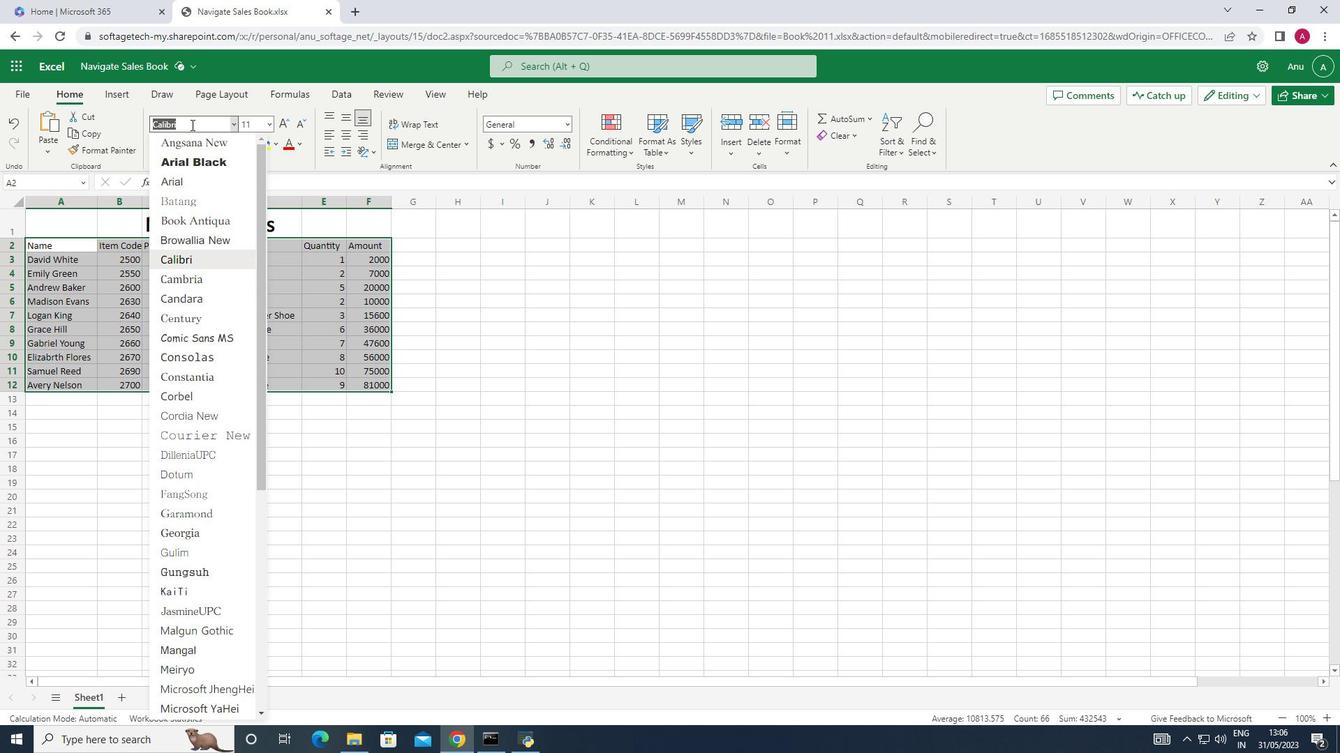 
Action: Mouse moved to (184, 121)
Screenshot: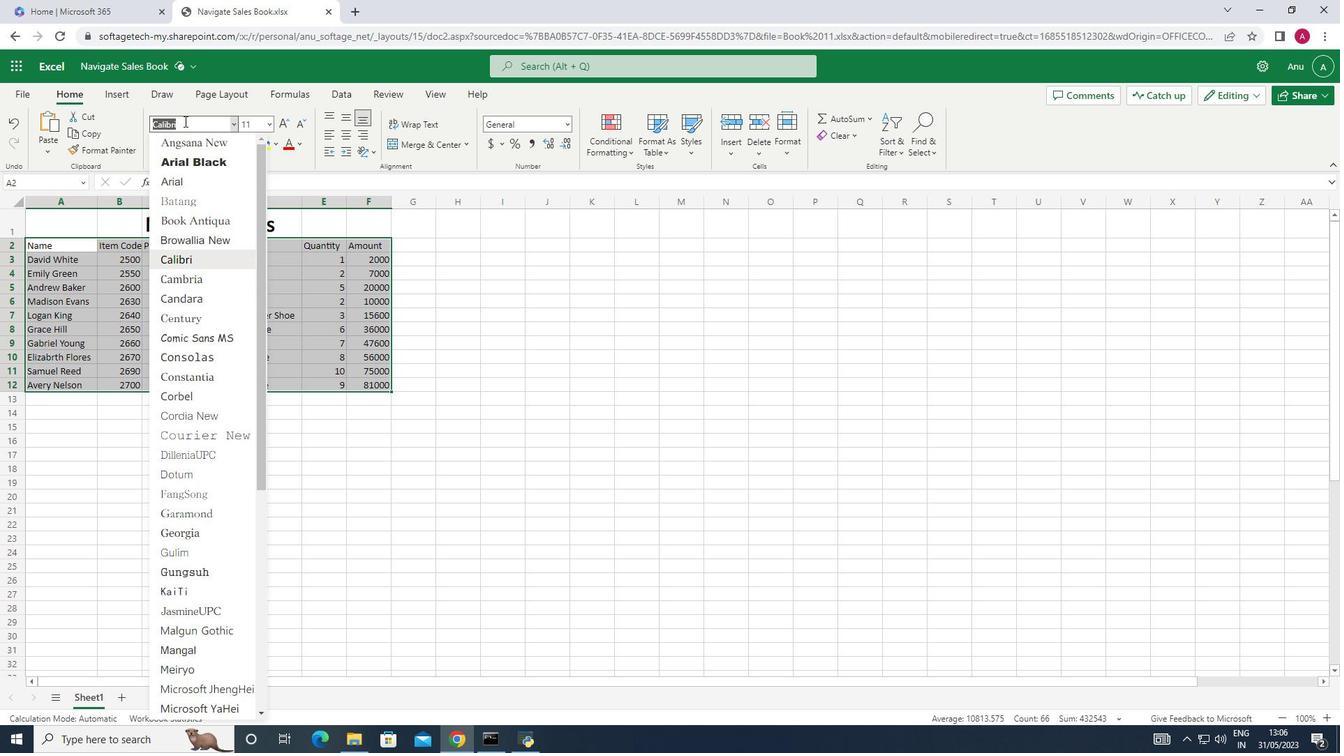 
Action: Key pressed bell<Key.space><Key.shift>MT<Key.enter>
Screenshot: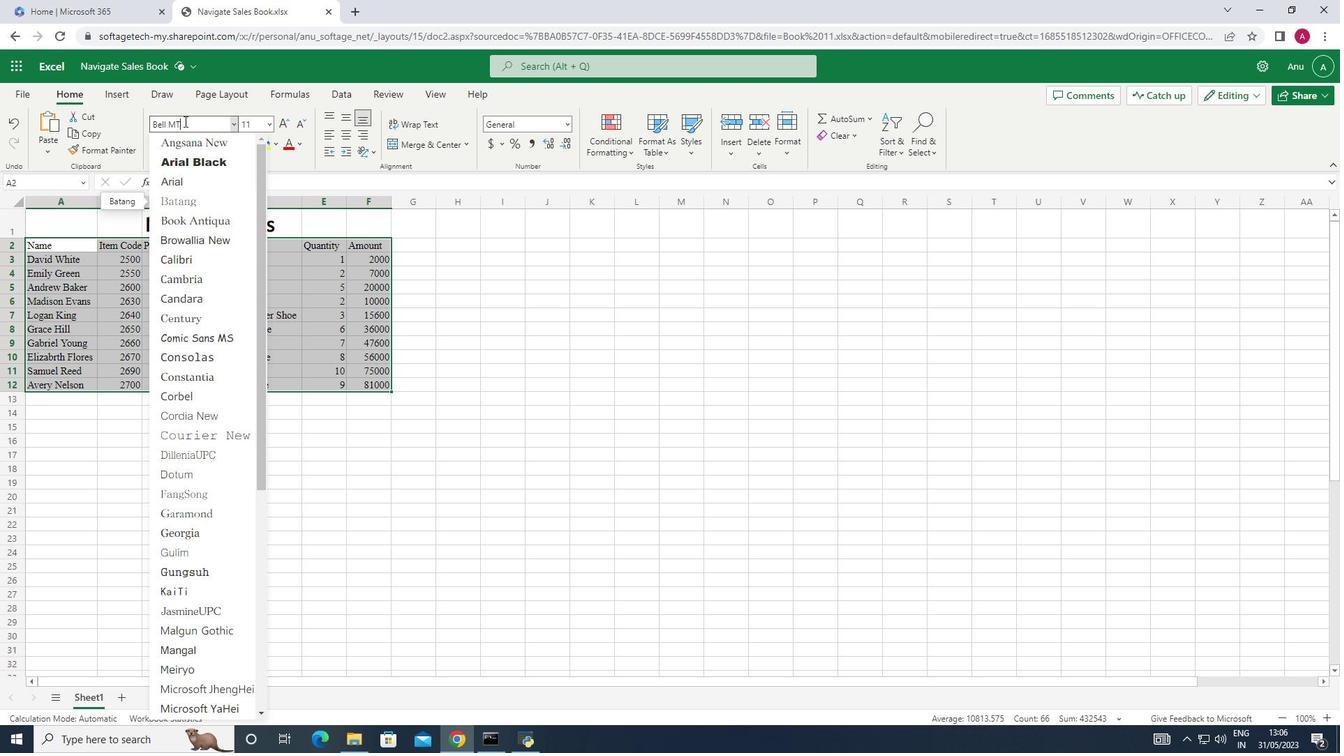 
Action: Mouse moved to (266, 122)
Screenshot: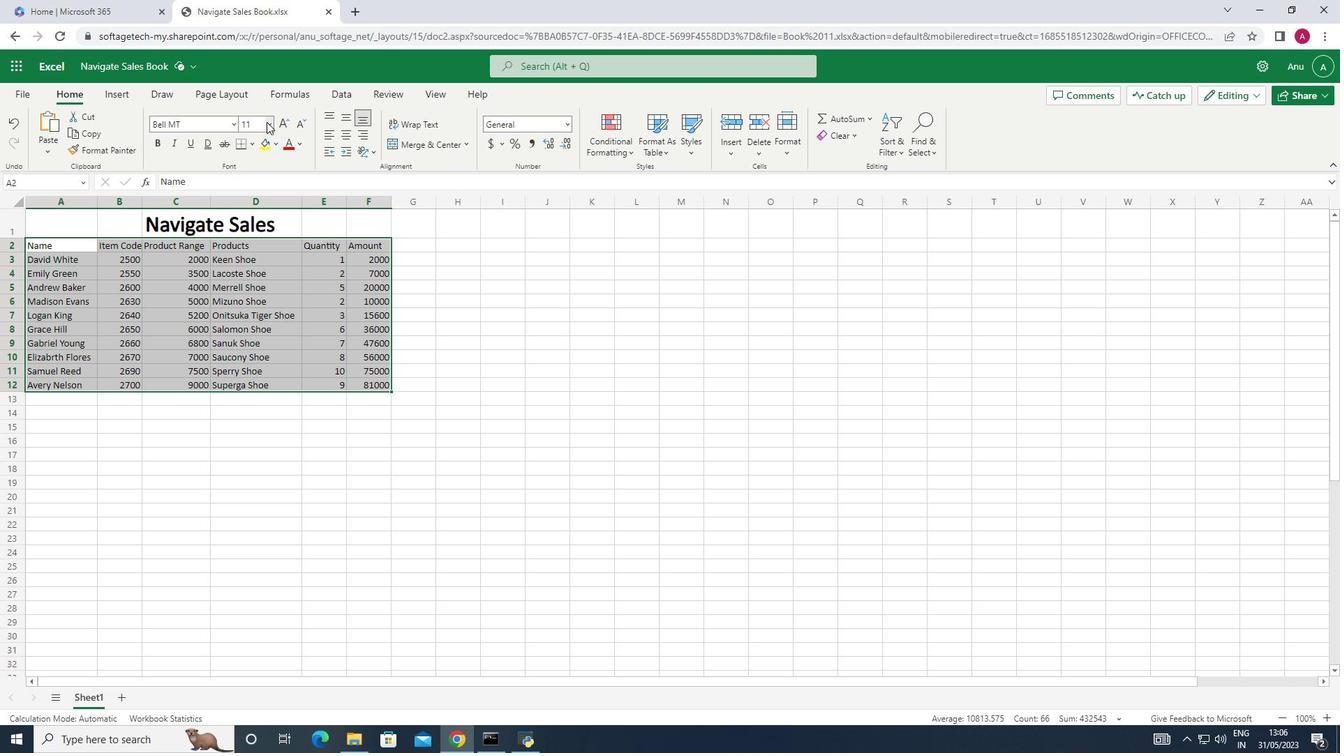 
Action: Mouse pressed left at (266, 122)
Screenshot: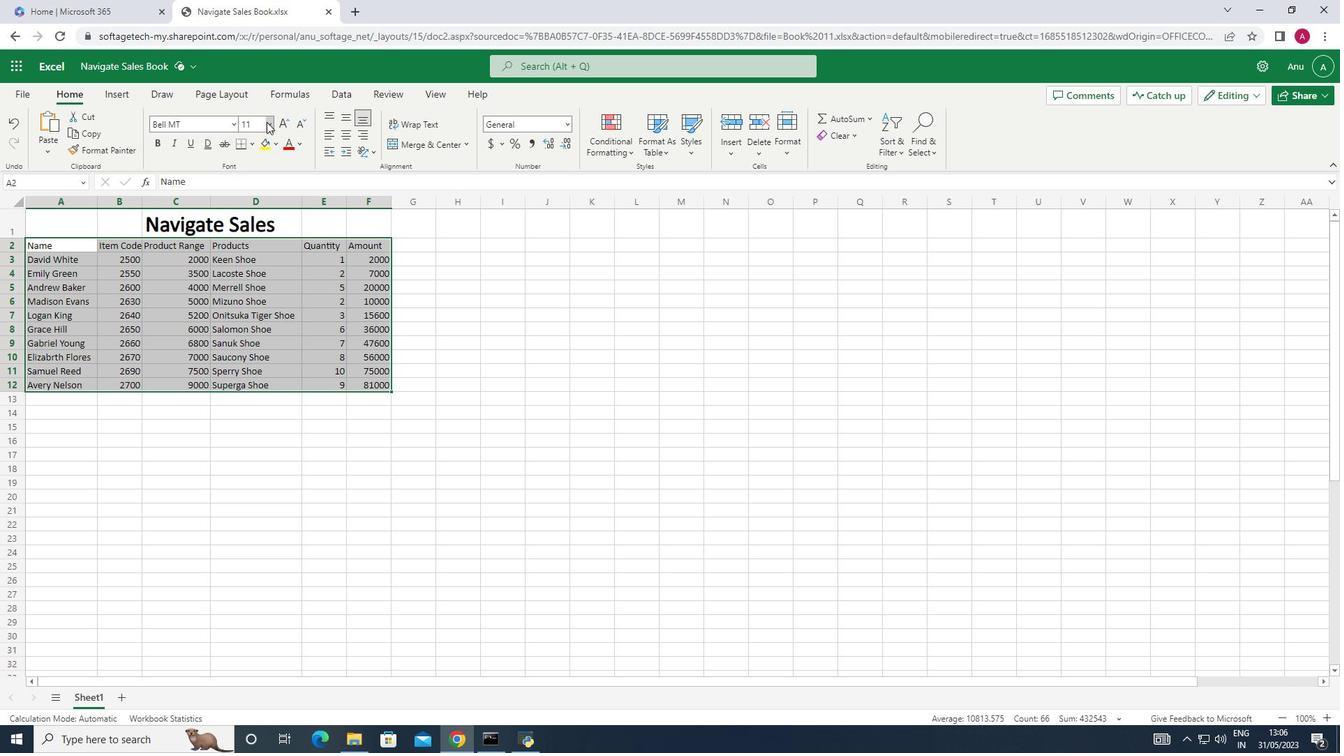 
Action: Mouse moved to (249, 256)
Screenshot: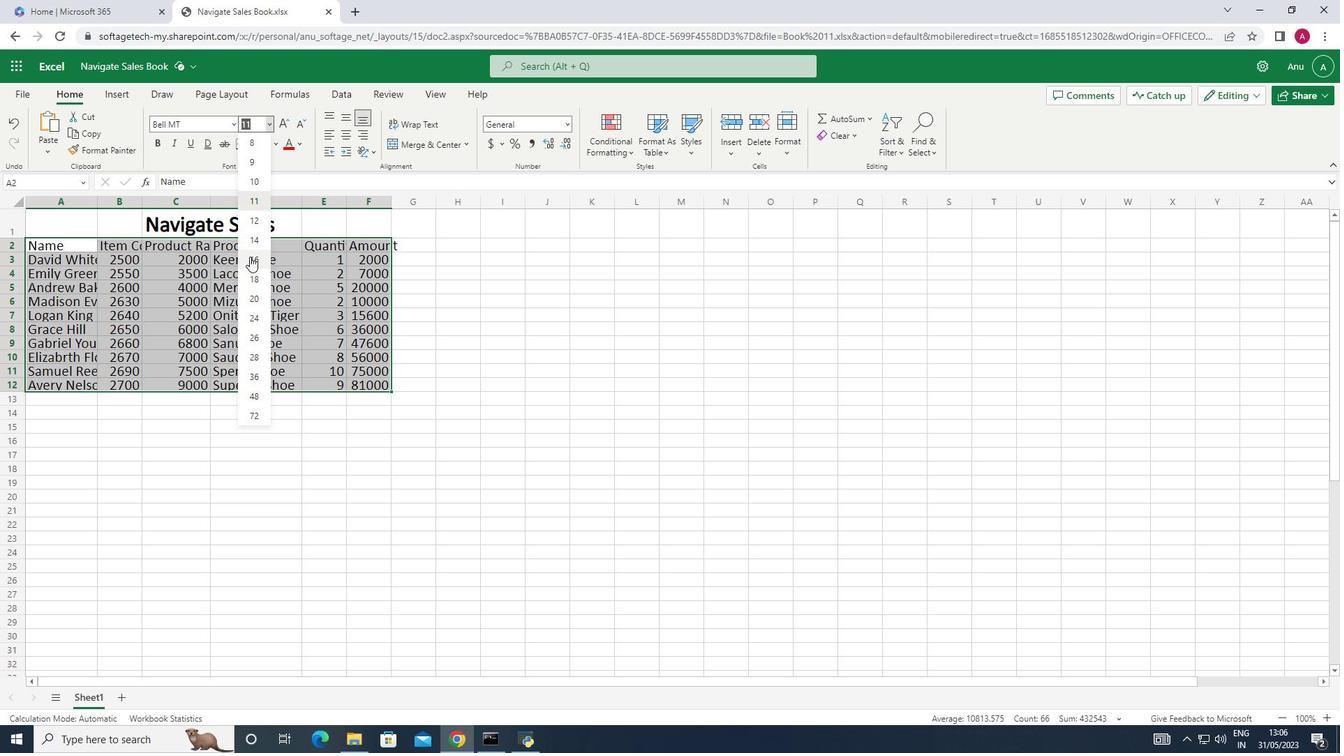 
Action: Mouse pressed left at (249, 256)
Screenshot: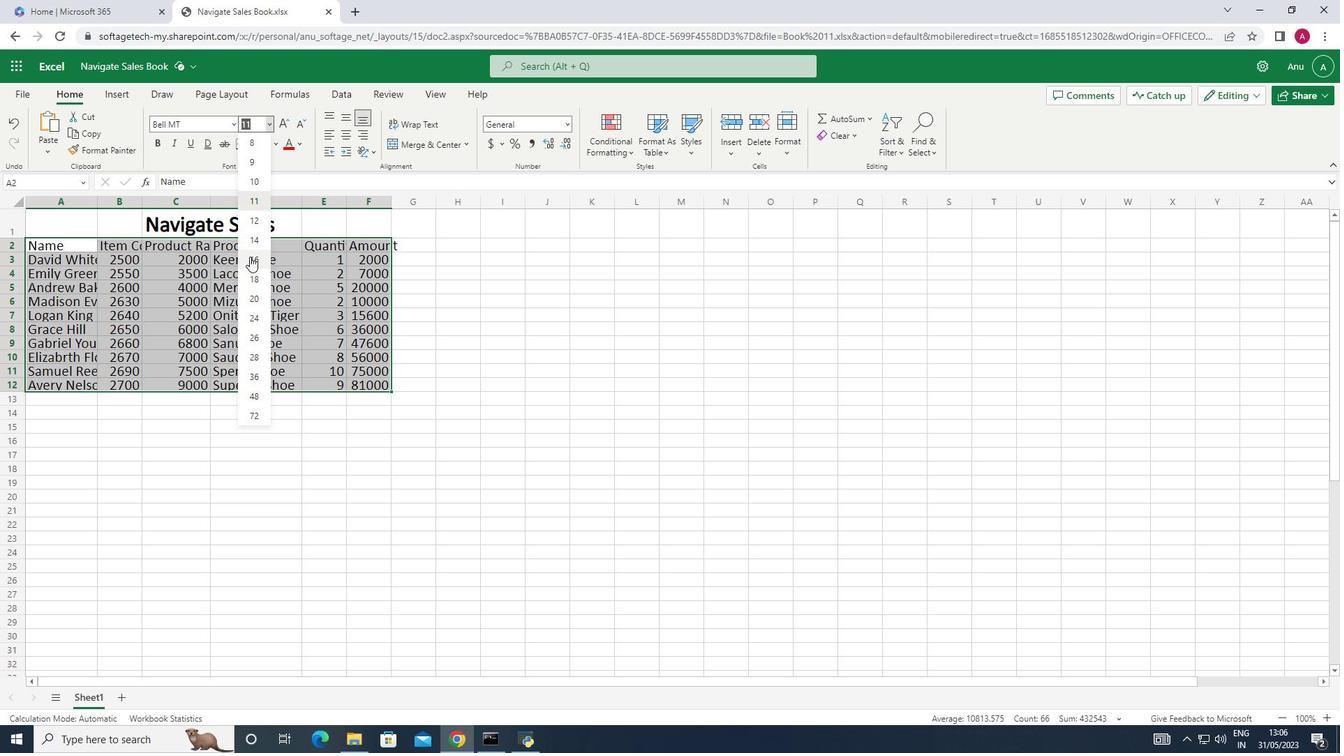 
Action: Mouse moved to (48, 243)
Screenshot: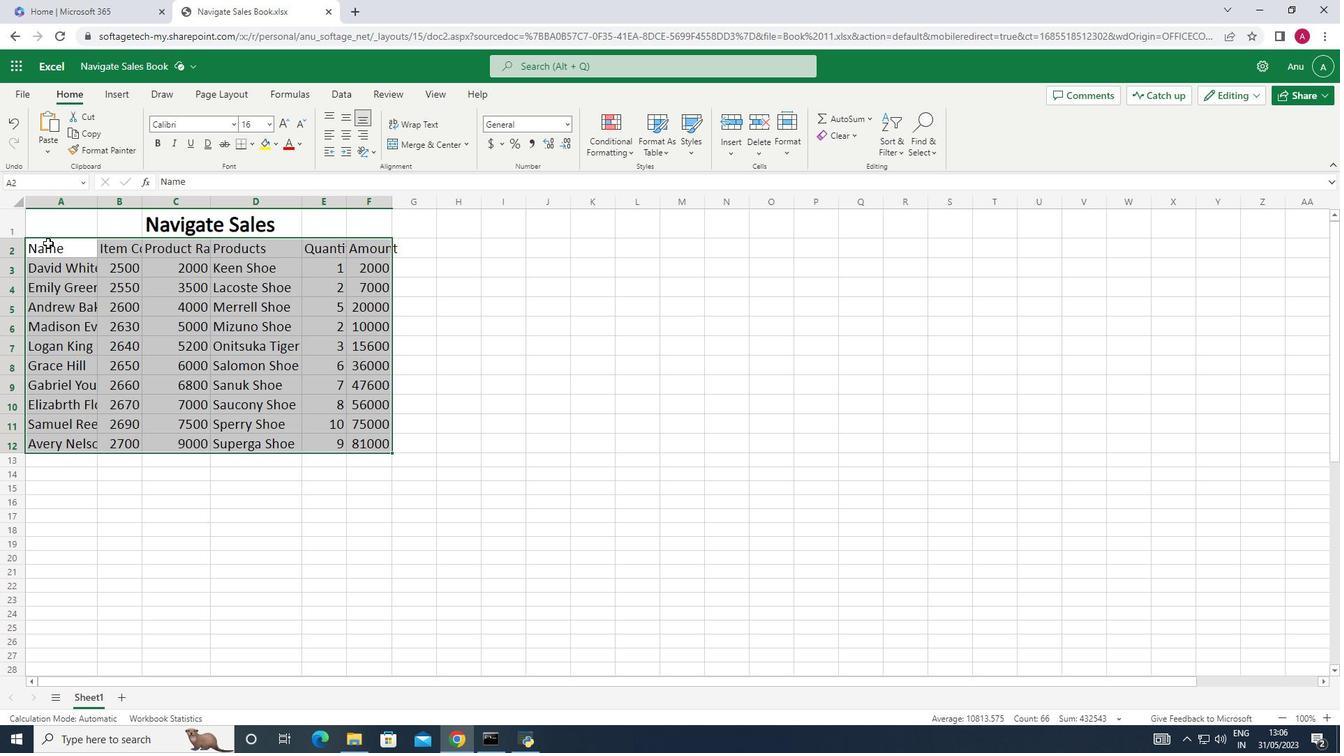 
Action: Mouse pressed left at (48, 243)
Screenshot: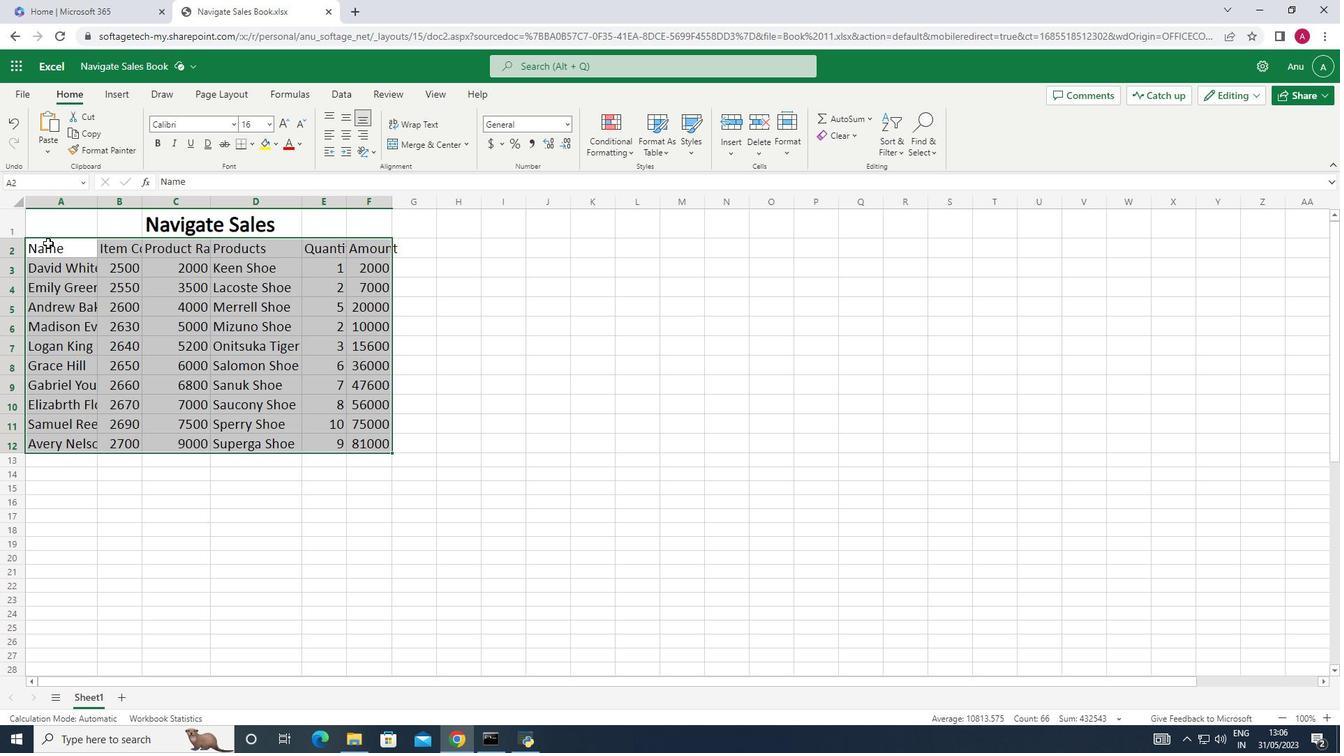 
Action: Mouse moved to (342, 134)
Screenshot: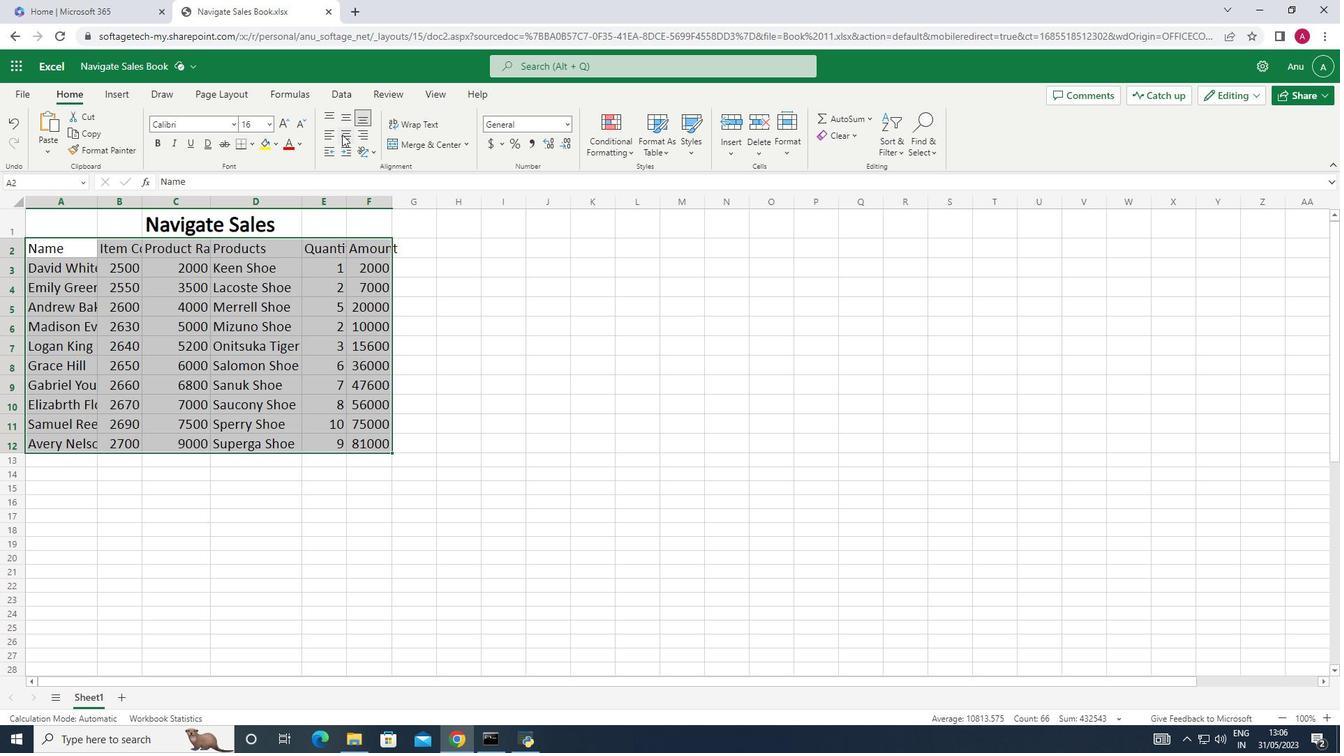 
Action: Mouse pressed left at (342, 134)
Screenshot: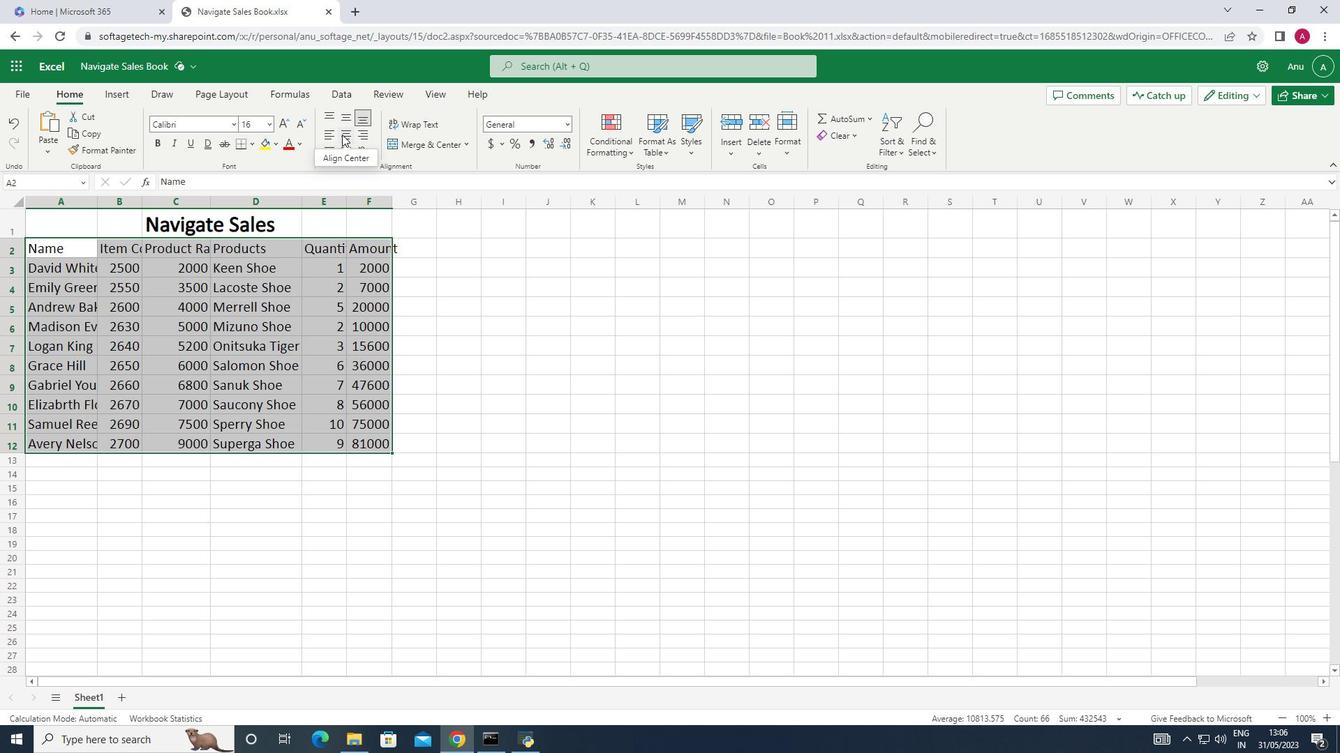 
Action: Mouse moved to (144, 196)
Screenshot: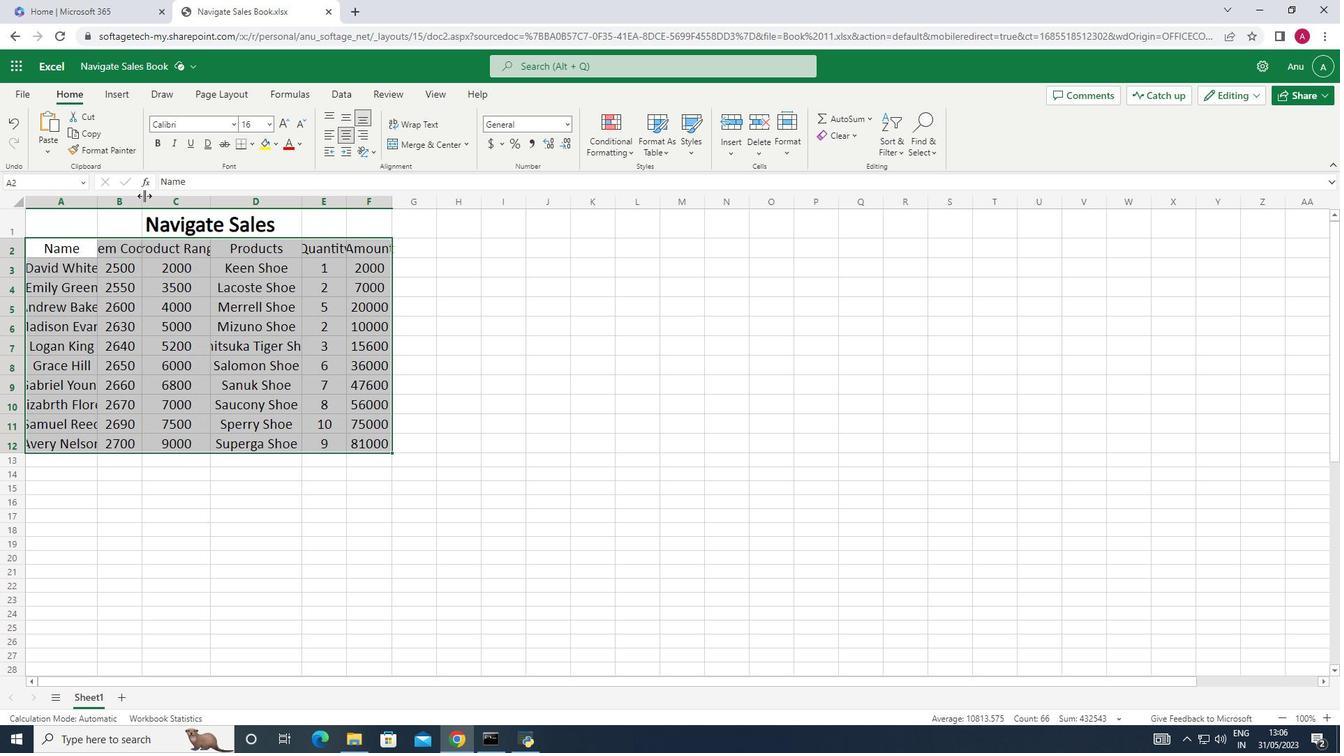 
Action: Mouse pressed left at (144, 196)
Screenshot: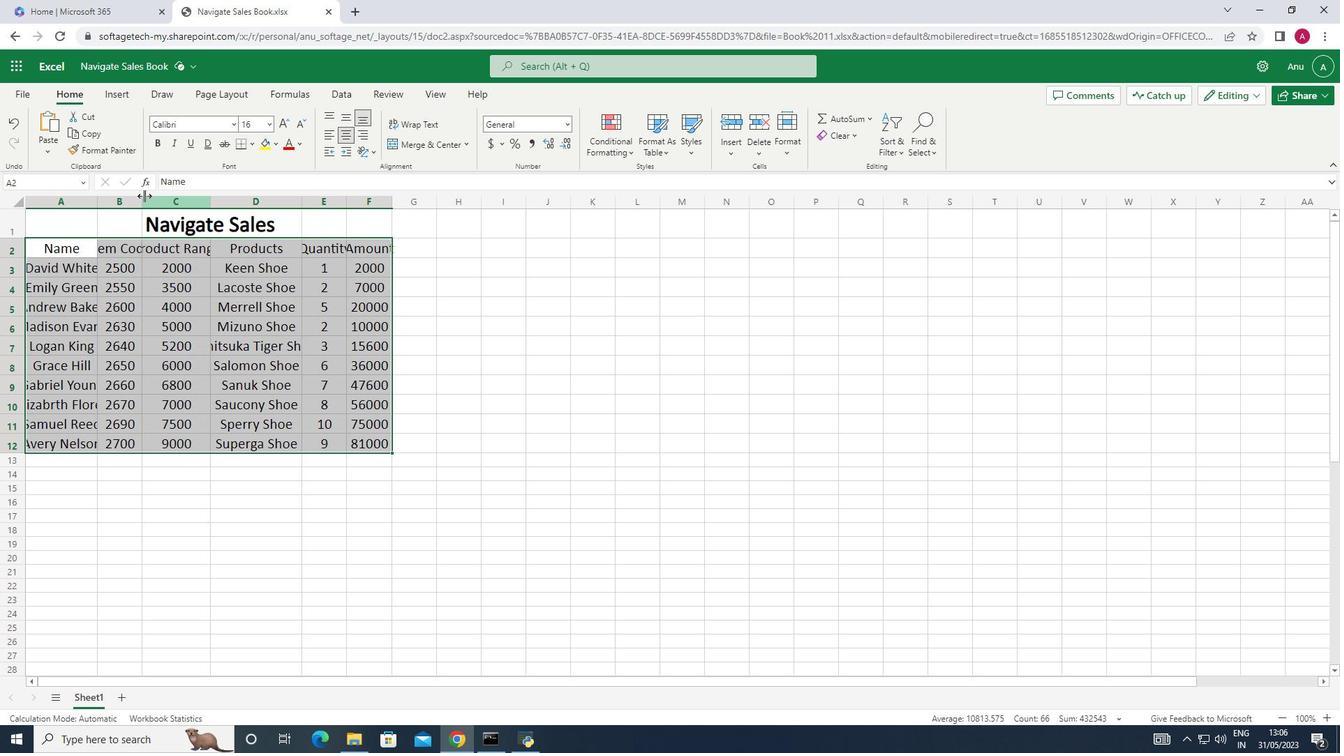 
Action: Mouse pressed left at (144, 196)
Screenshot: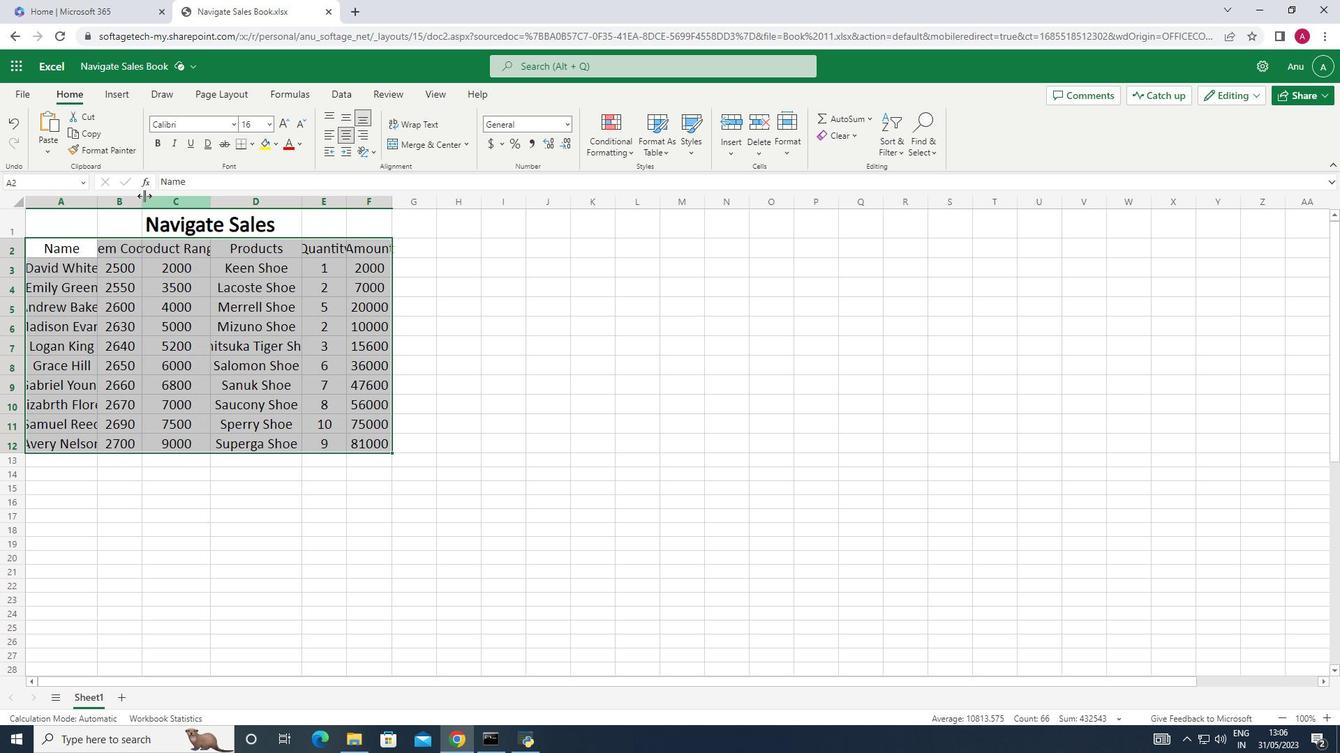 
Action: Mouse moved to (371, 195)
Screenshot: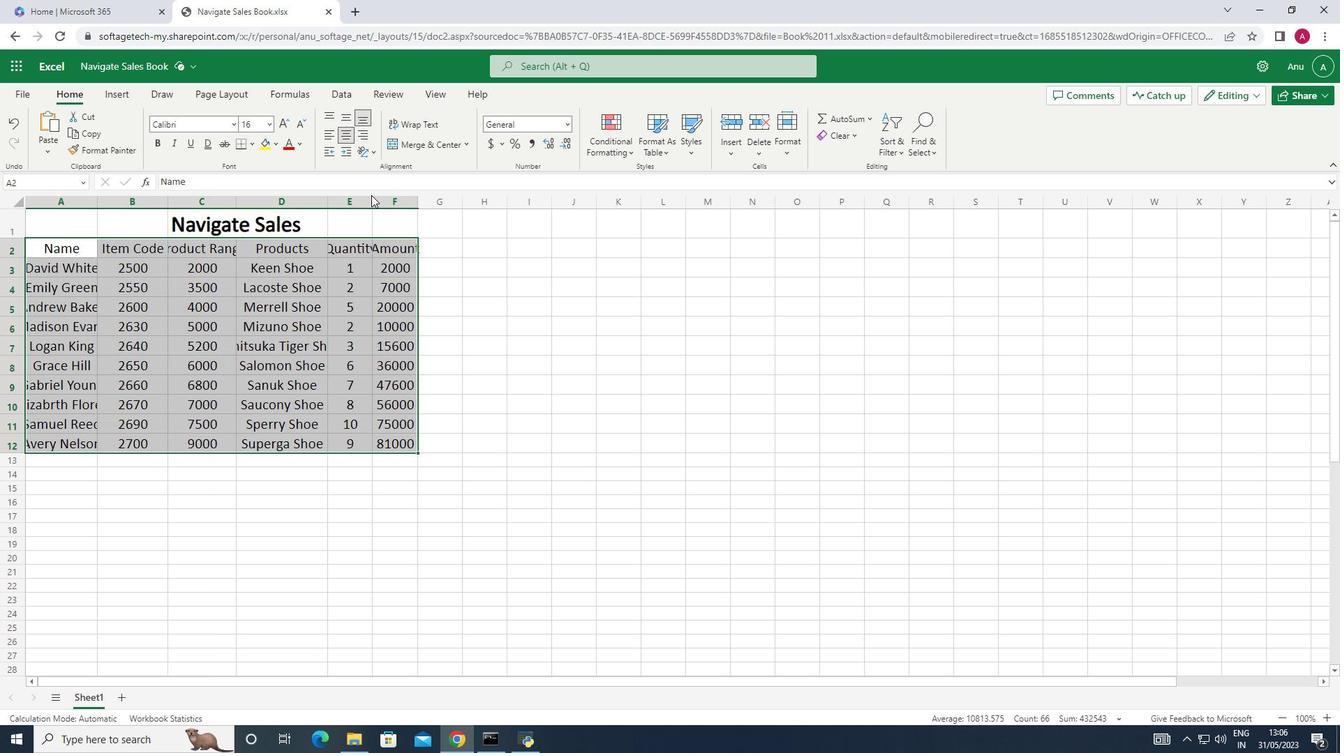
Action: Mouse pressed left at (371, 195)
Screenshot: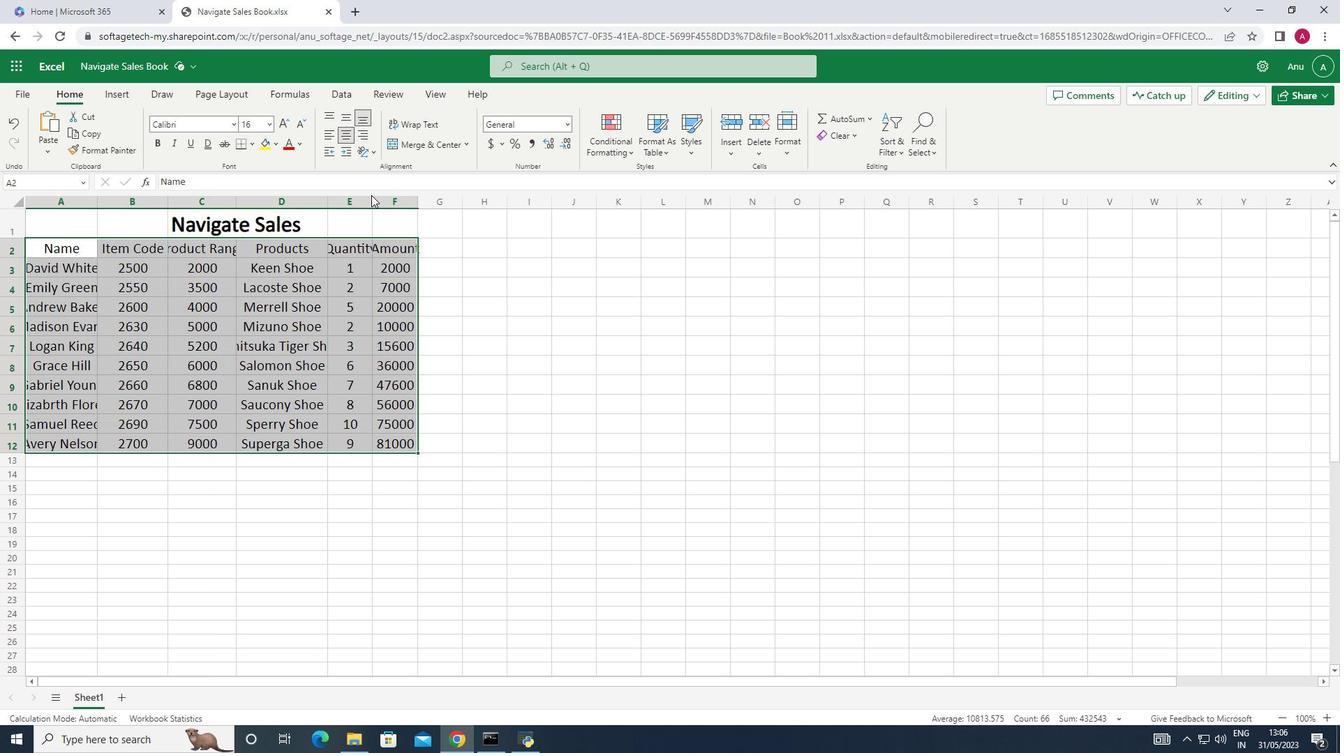 
Action: Mouse moved to (371, 203)
Screenshot: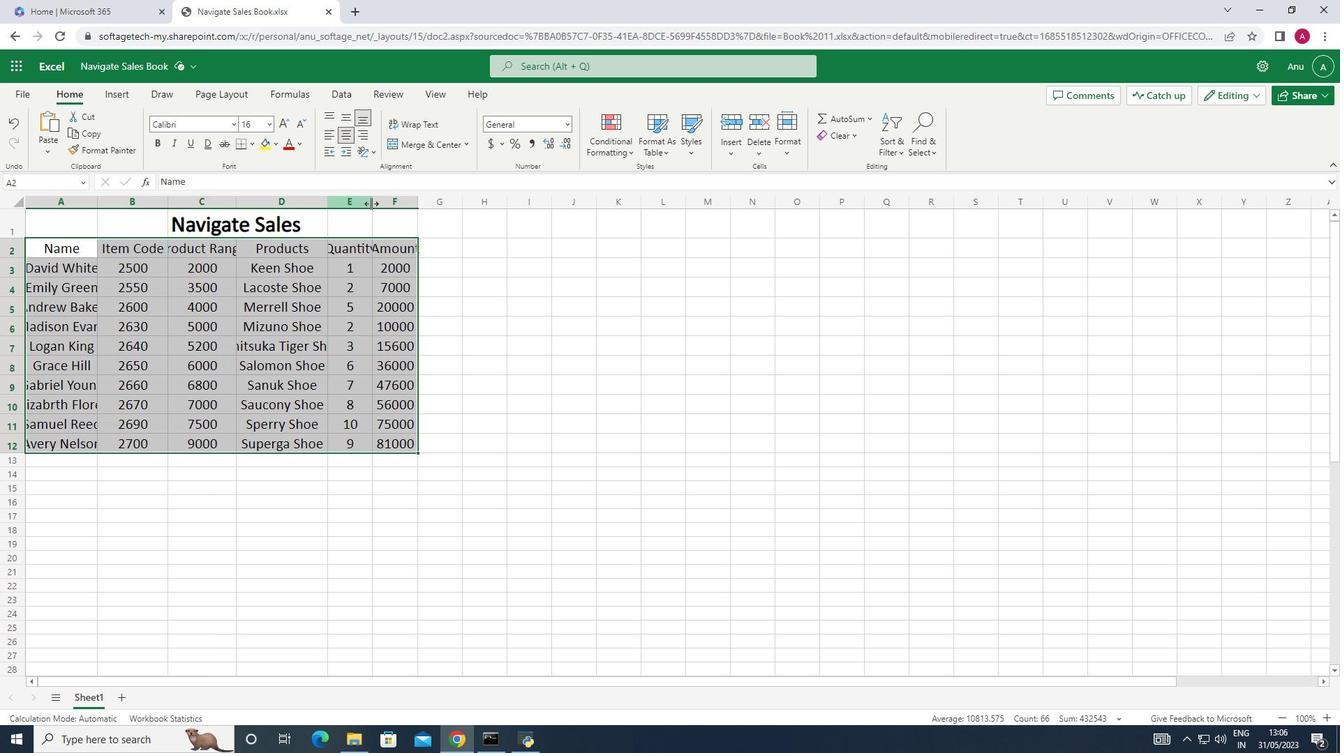 
Action: Mouse pressed left at (371, 203)
Screenshot: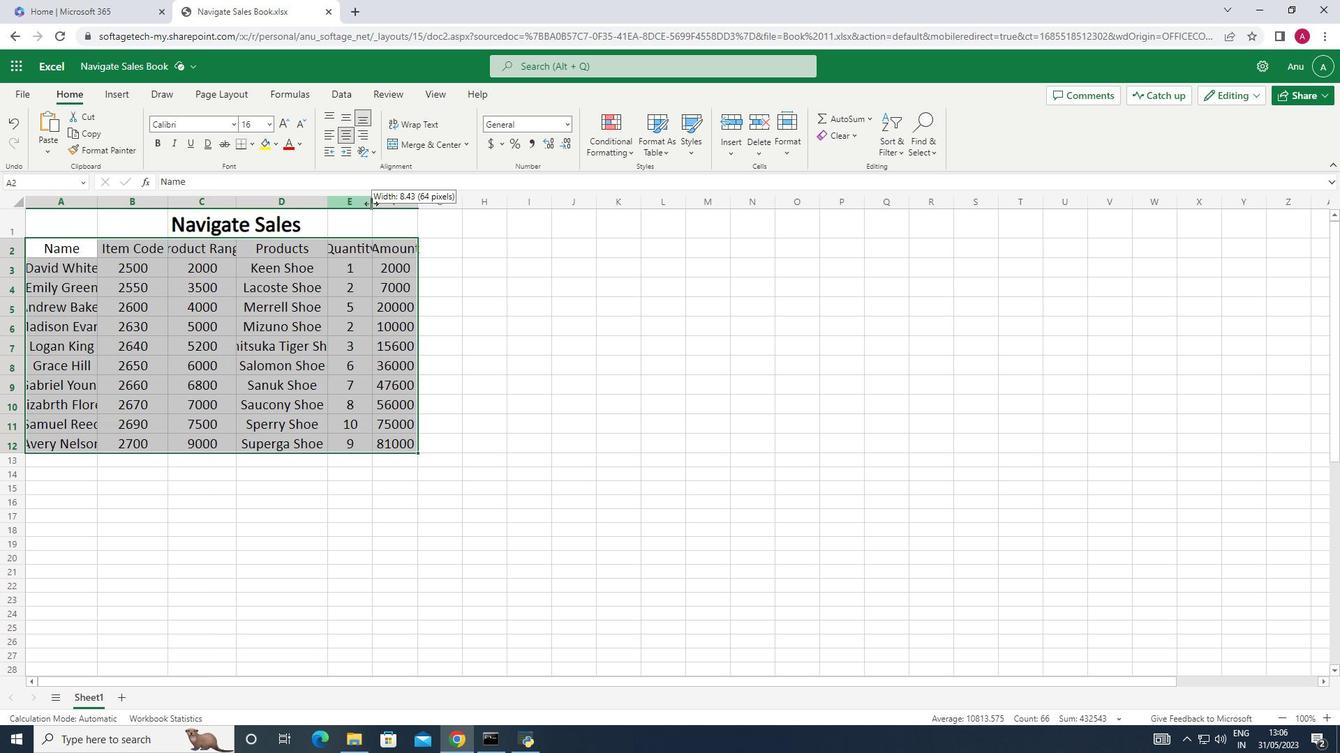 
Action: Mouse pressed left at (371, 203)
Screenshot: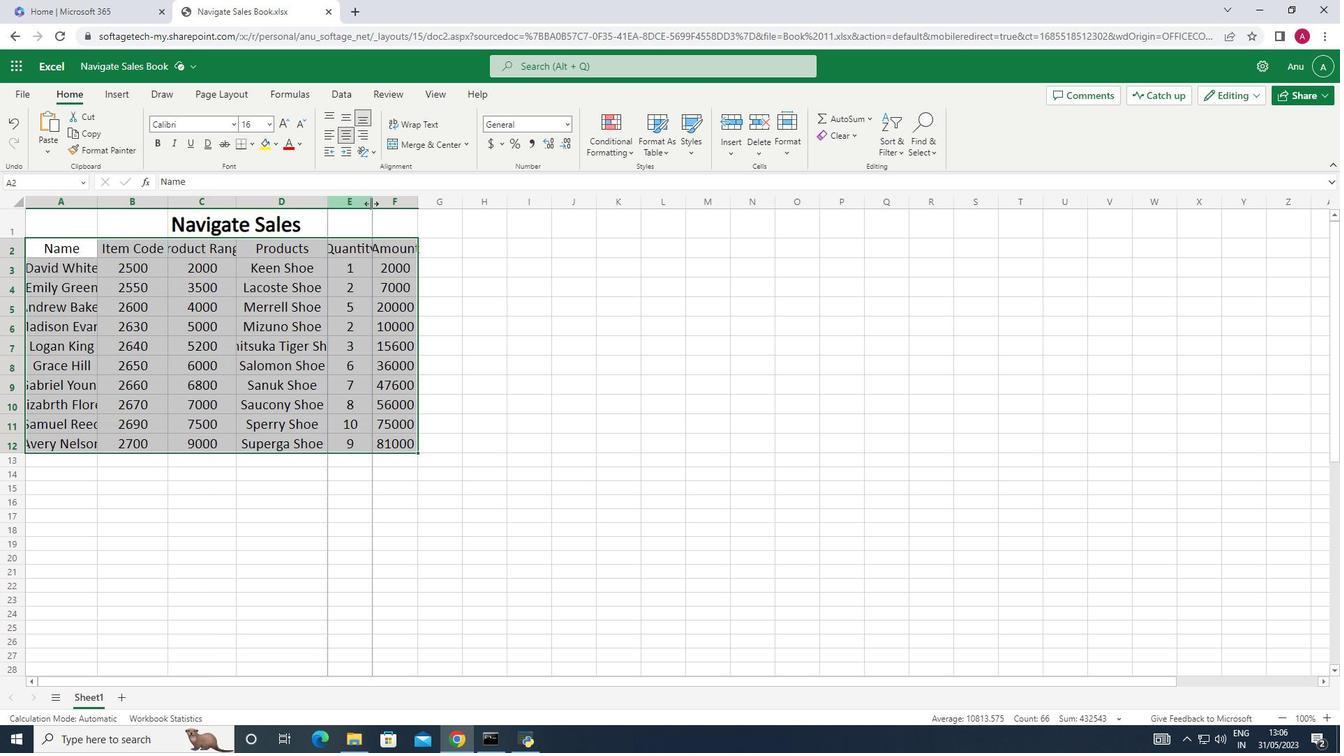 
Action: Mouse moved to (430, 197)
Screenshot: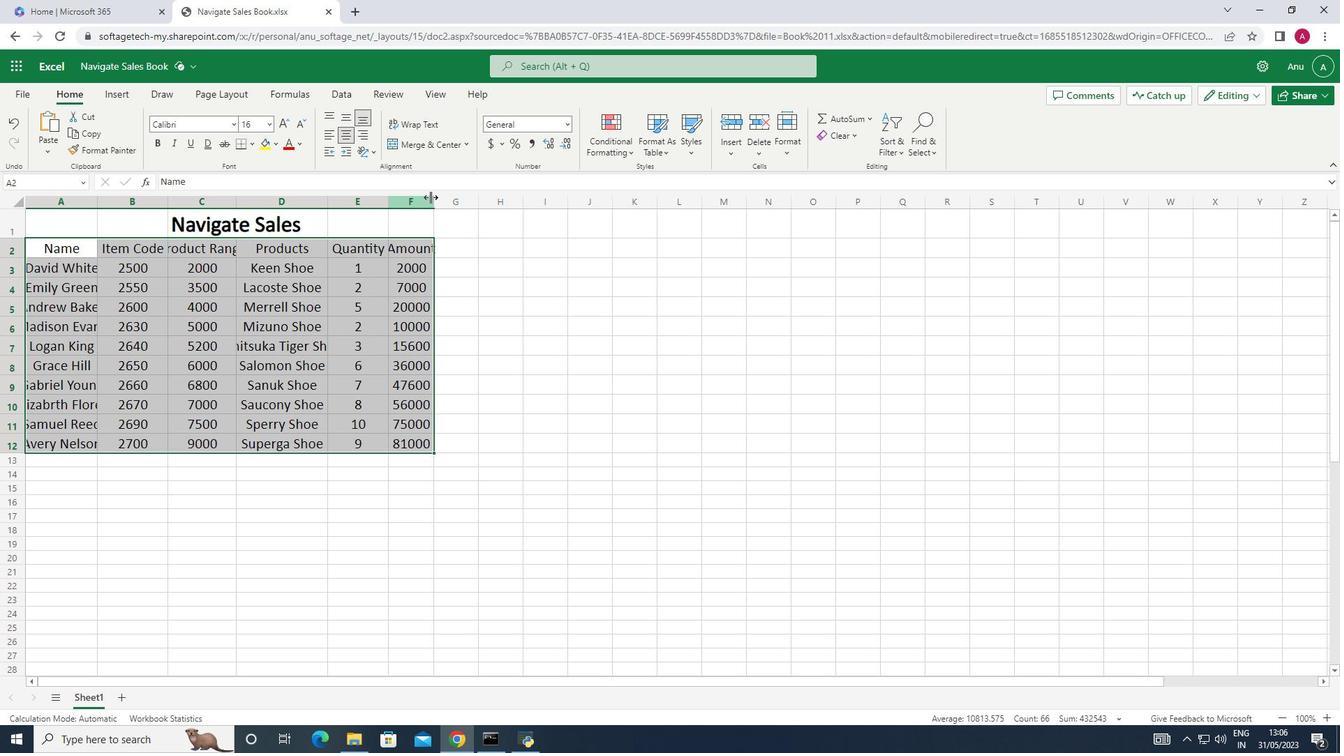 
Action: Mouse pressed left at (430, 197)
Screenshot: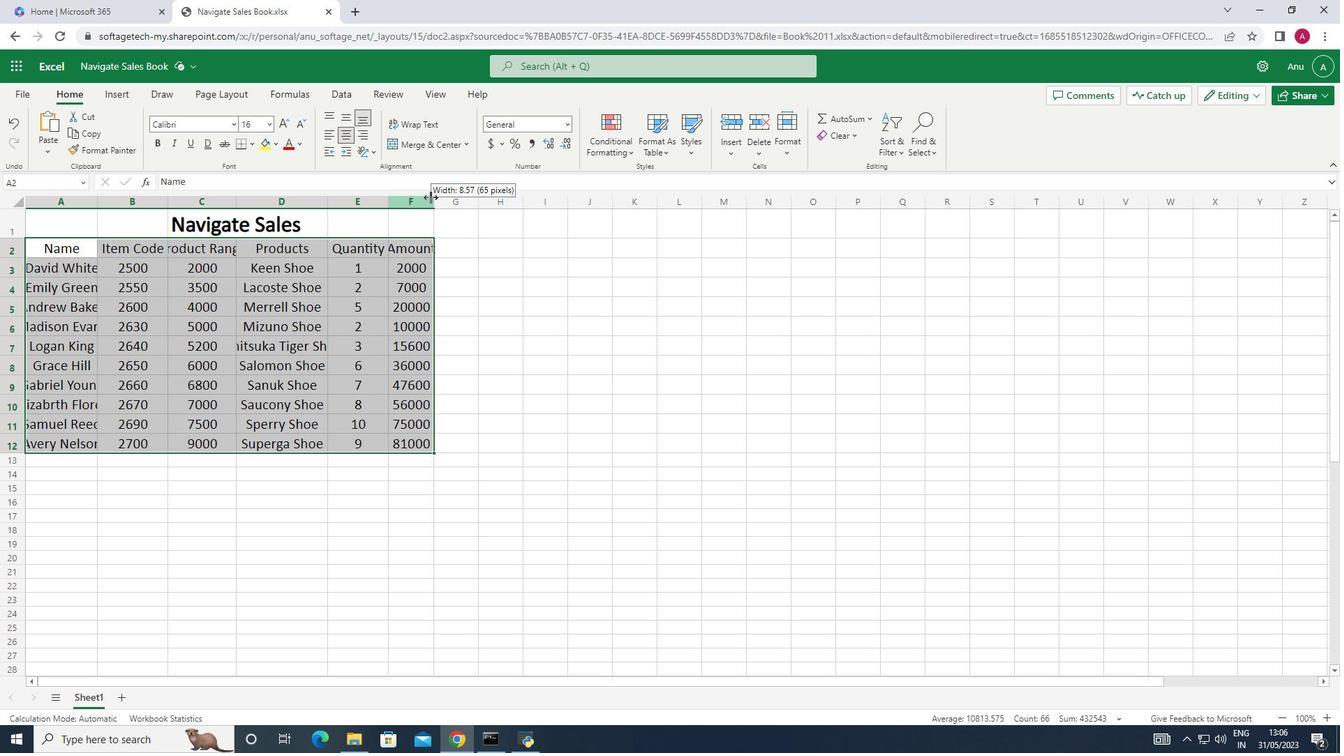 
Action: Mouse pressed left at (430, 197)
Screenshot: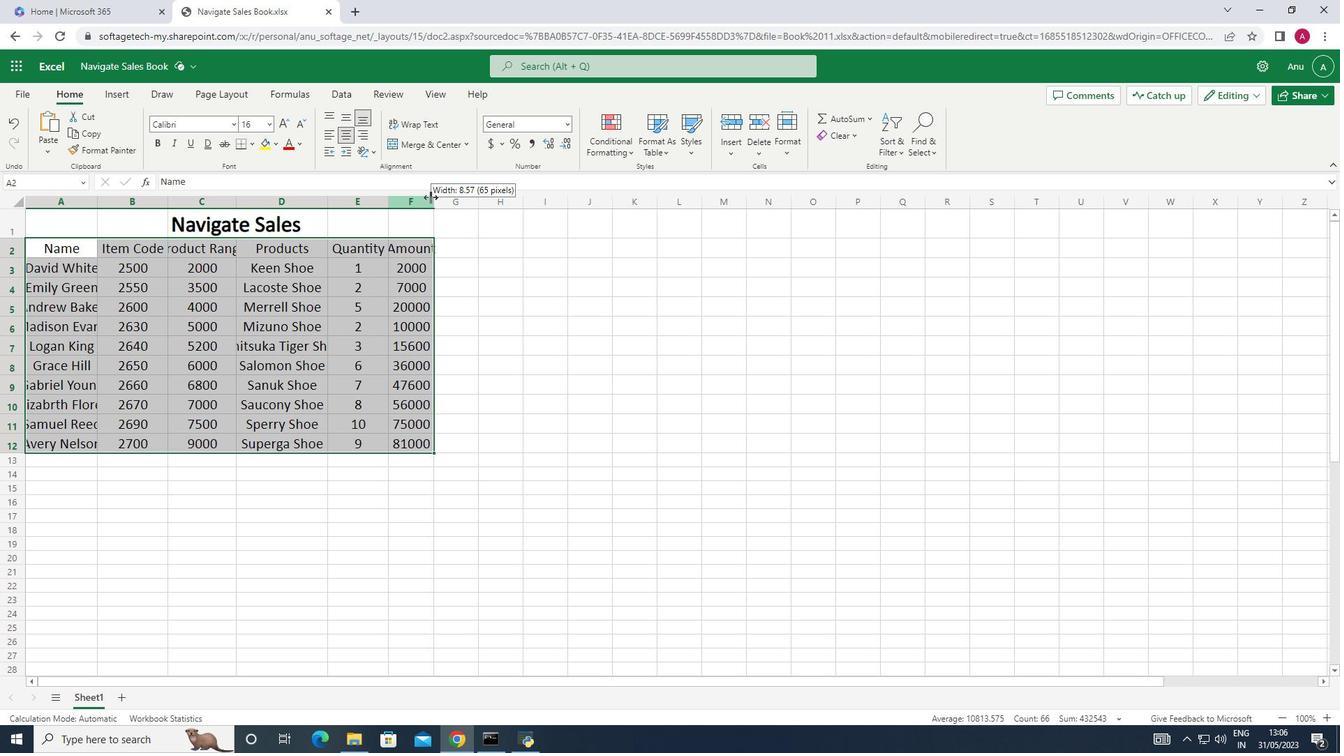
Action: Mouse moved to (236, 201)
Screenshot: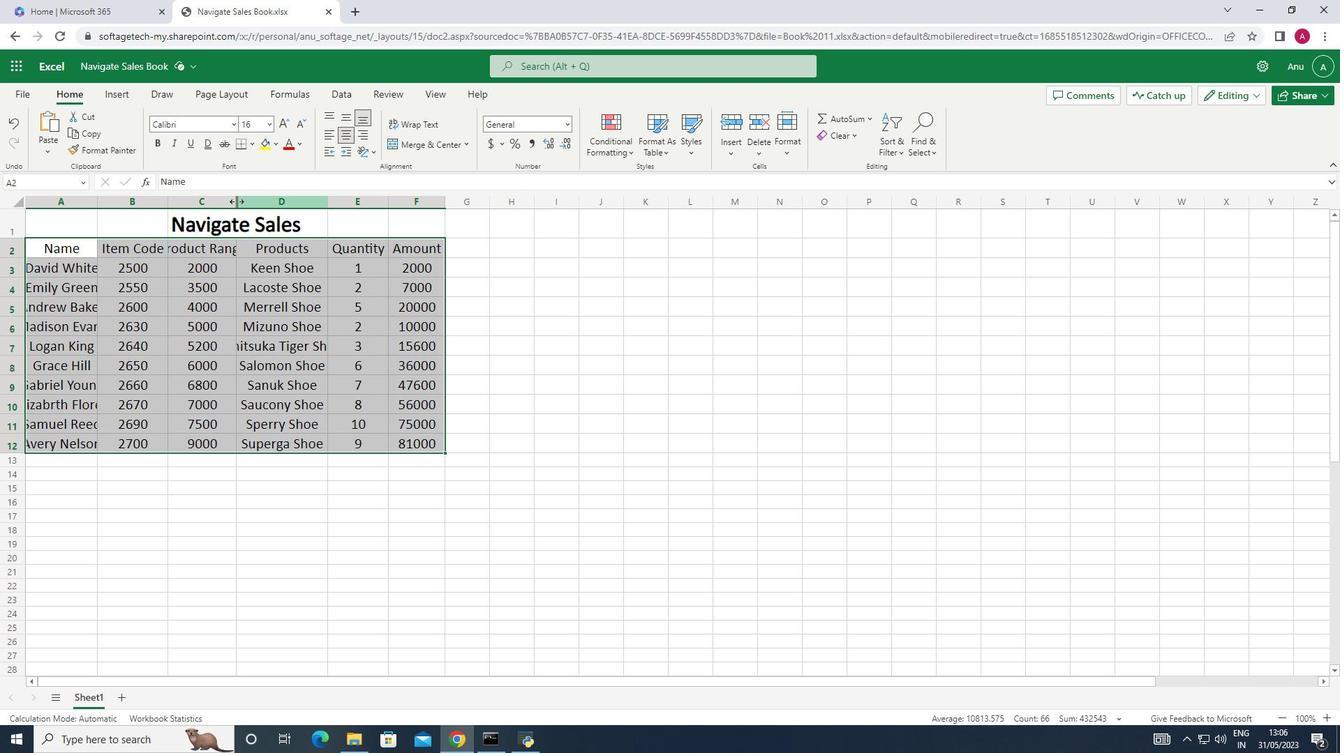 
Action: Mouse pressed left at (236, 201)
Screenshot: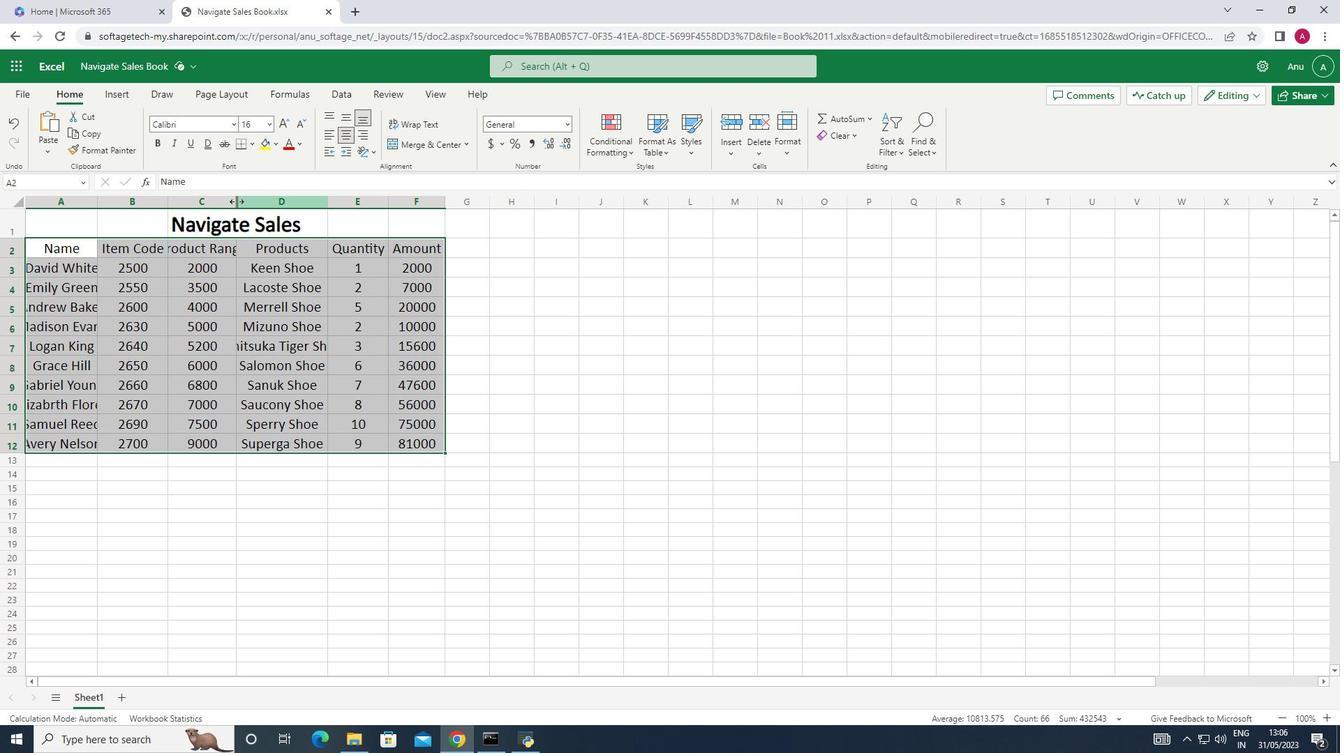 
Action: Mouse pressed left at (236, 201)
Screenshot: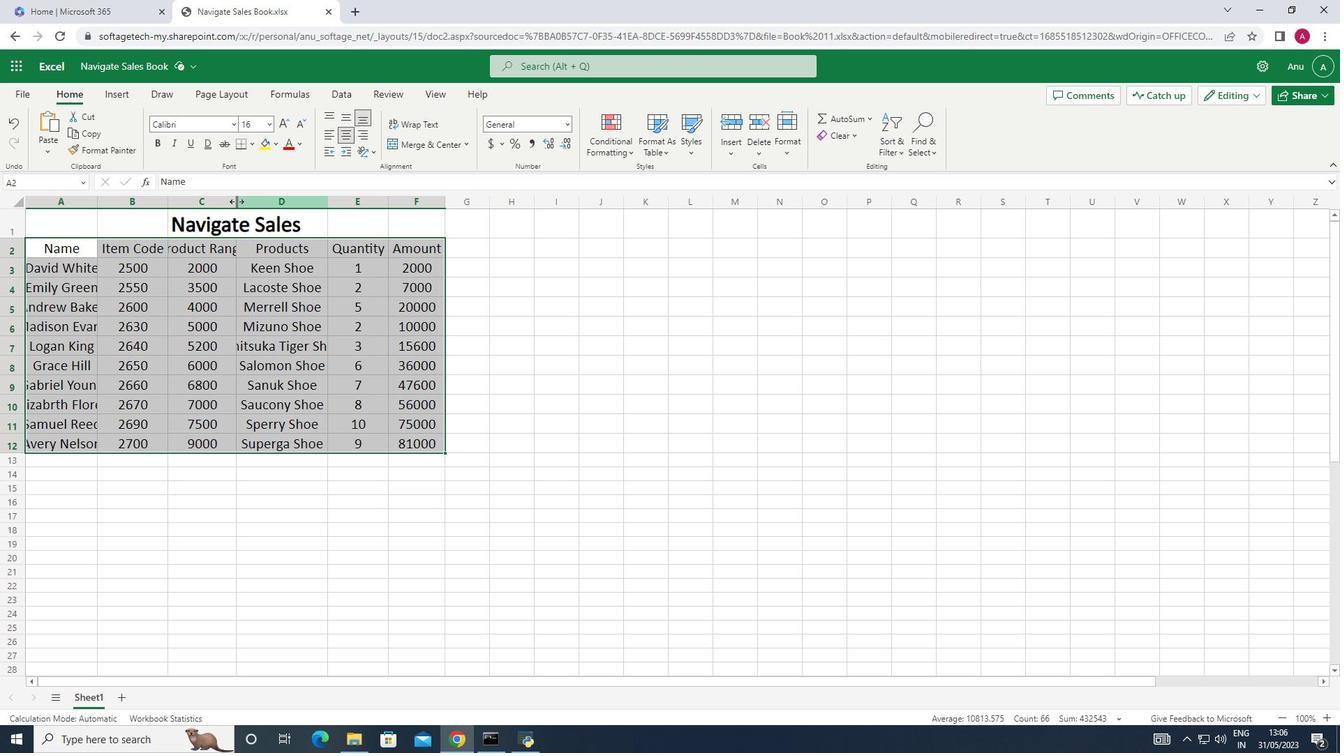 
Action: Mouse moved to (308, 205)
Screenshot: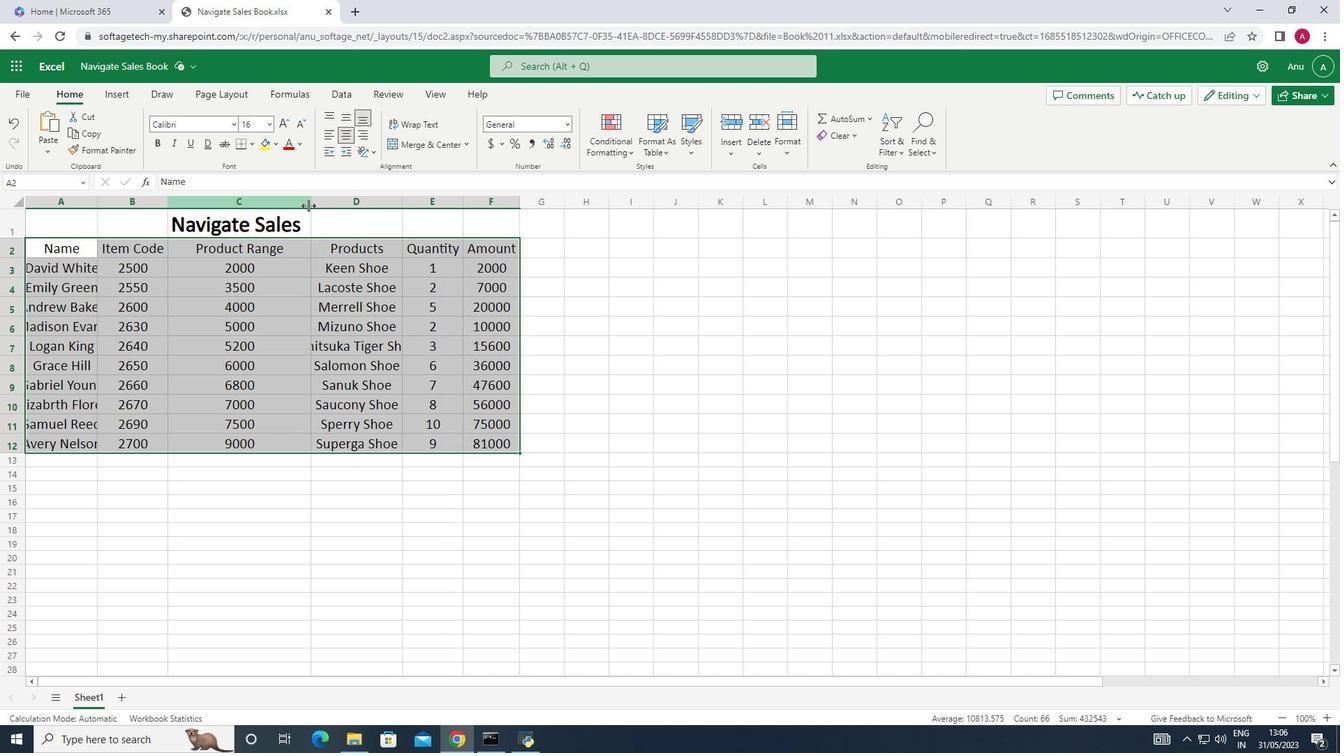 
Action: Mouse pressed left at (308, 205)
Screenshot: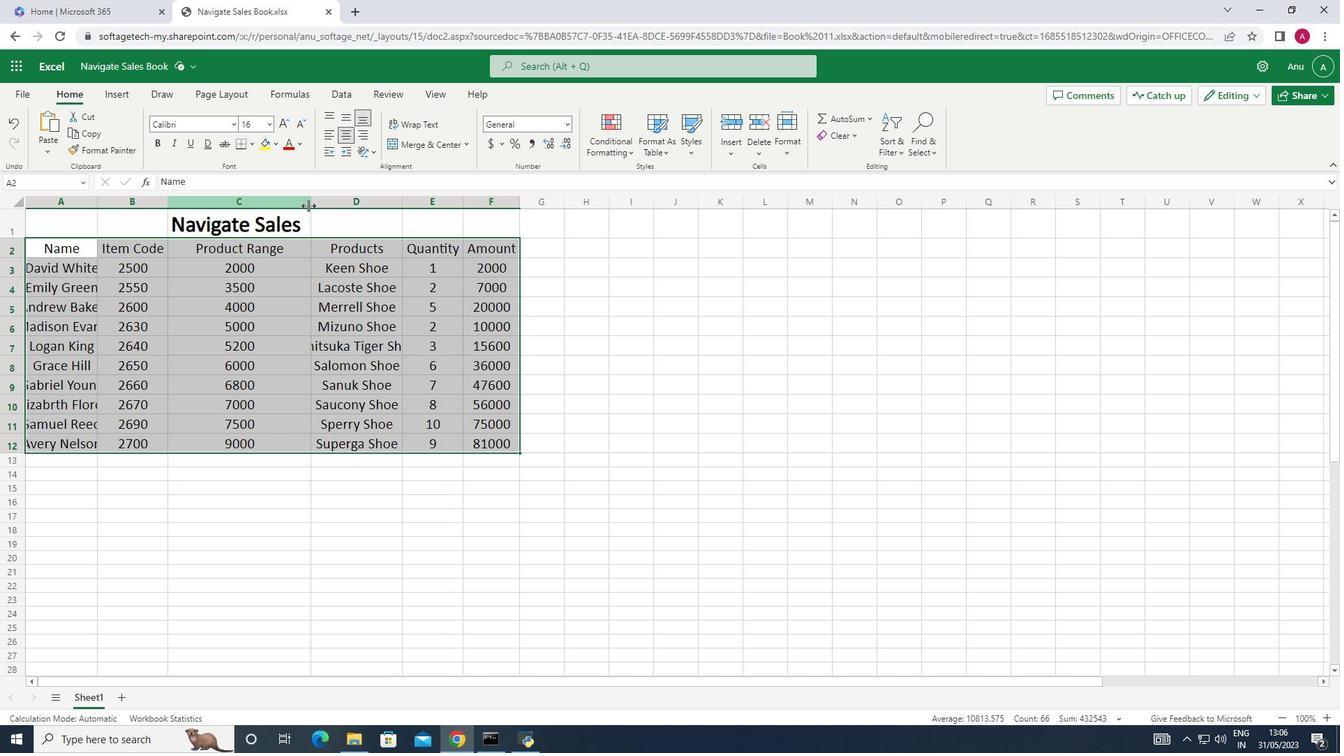 
Action: Mouse moved to (517, 309)
Screenshot: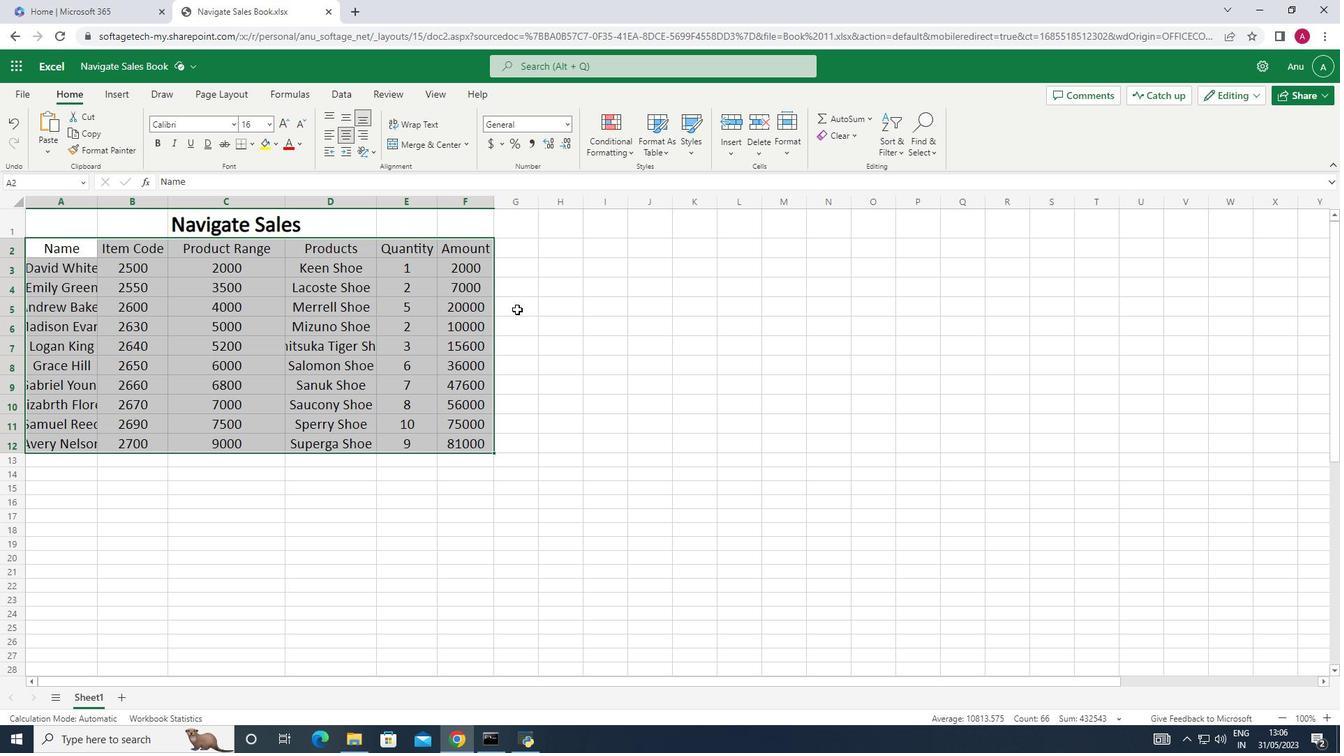 
Action: Mouse pressed left at (517, 309)
Screenshot: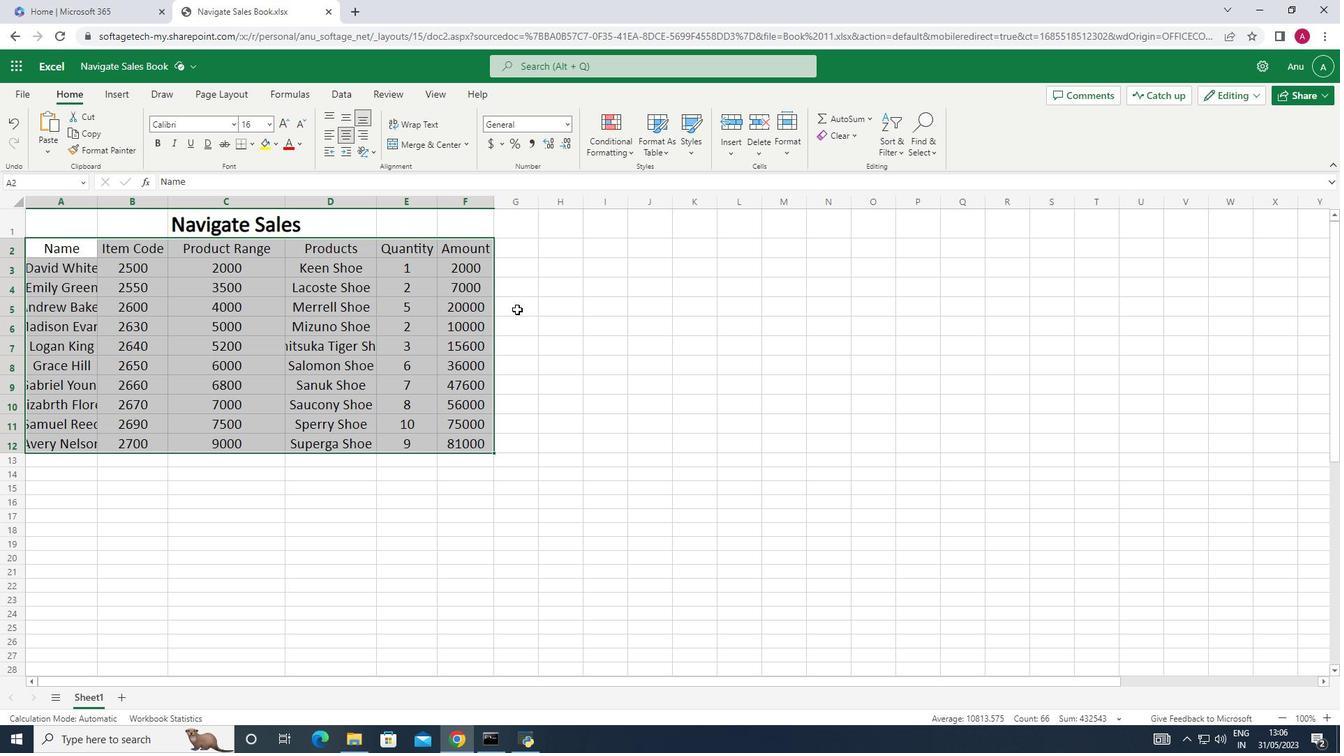 
